 Task: Mix Audio guitar performance into a realistic representation.
Action: Mouse moved to (7, 16)
Screenshot: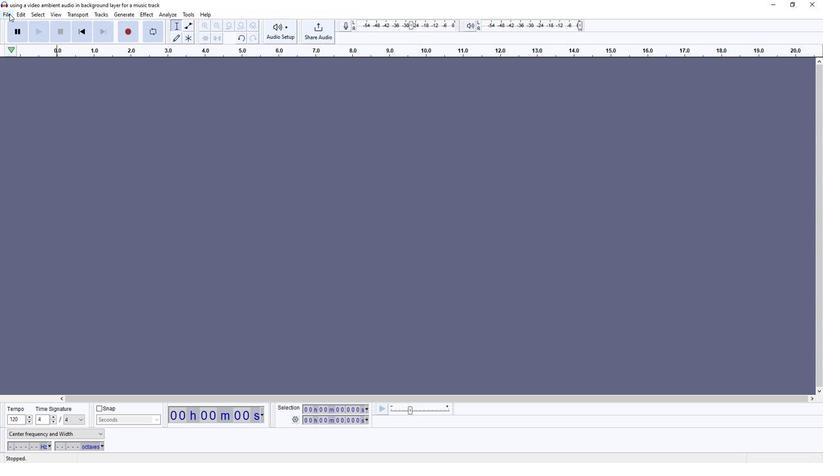 
Action: Mouse pressed left at (7, 16)
Screenshot: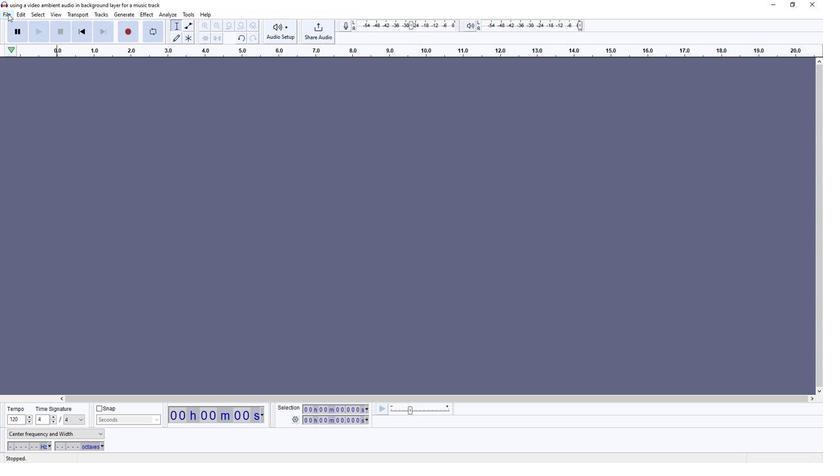 
Action: Mouse moved to (128, 100)
Screenshot: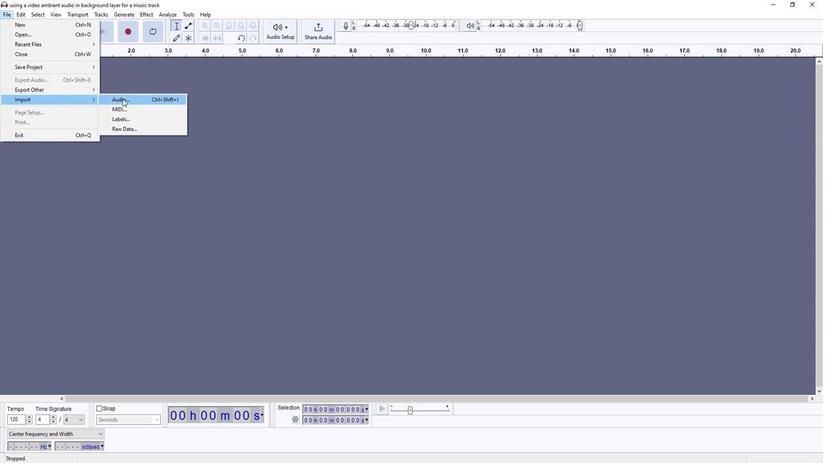 
Action: Mouse pressed left at (128, 100)
Screenshot: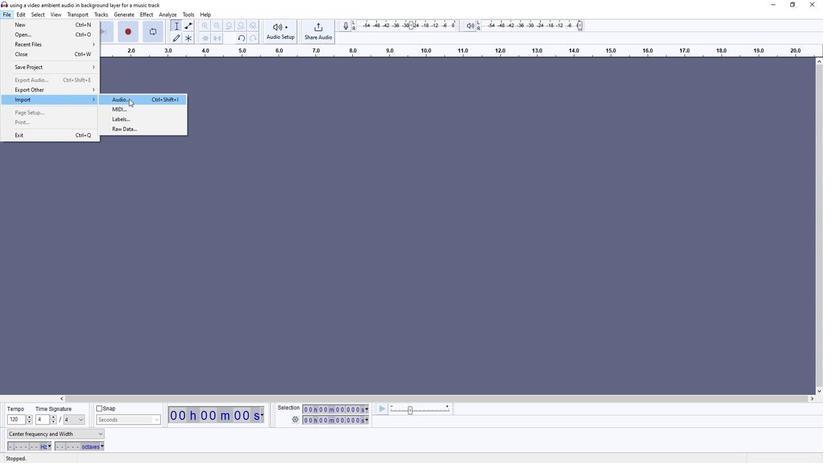 
Action: Mouse moved to (95, 67)
Screenshot: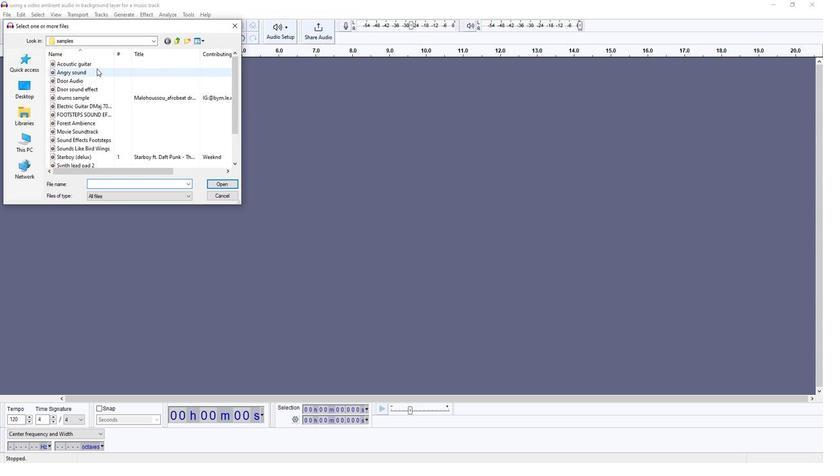 
Action: Mouse pressed left at (95, 67)
Screenshot: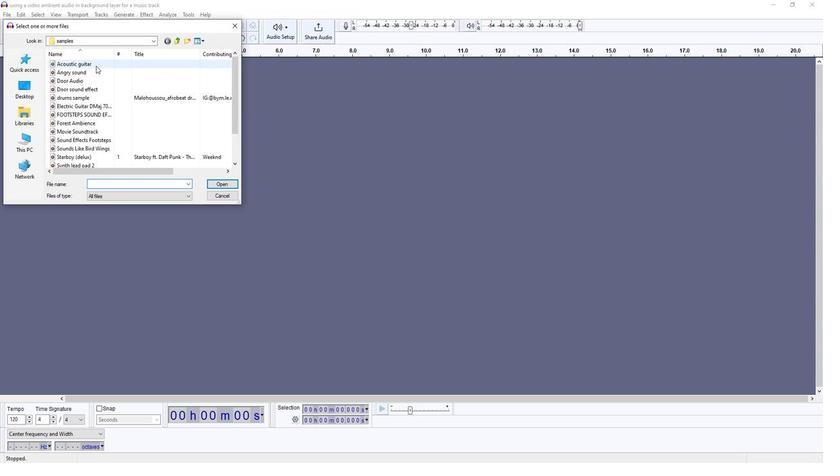 
Action: Mouse moved to (220, 184)
Screenshot: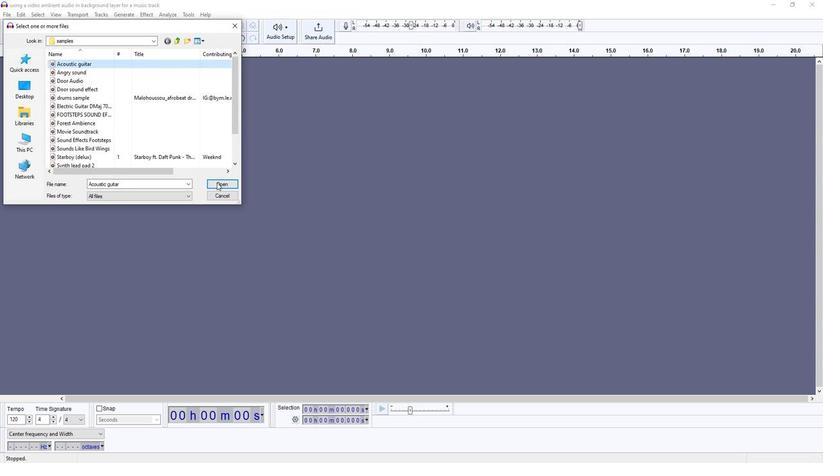 
Action: Mouse pressed left at (220, 184)
Screenshot: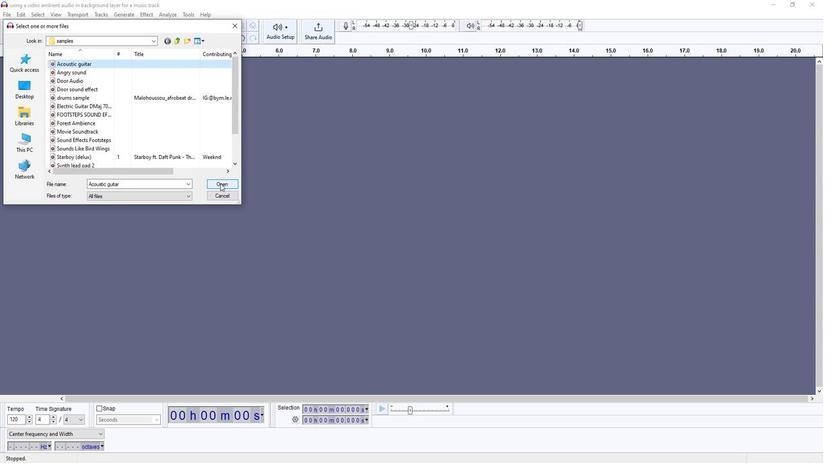 
Action: Mouse moved to (807, 75)
Screenshot: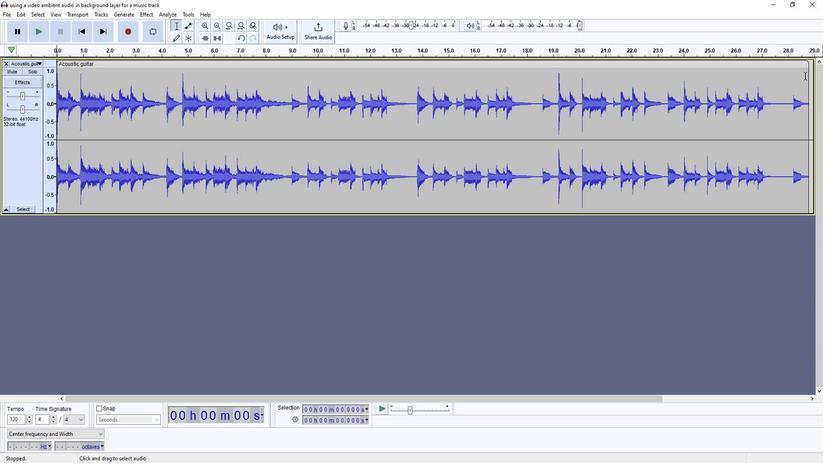 
Action: Mouse pressed left at (807, 75)
Screenshot: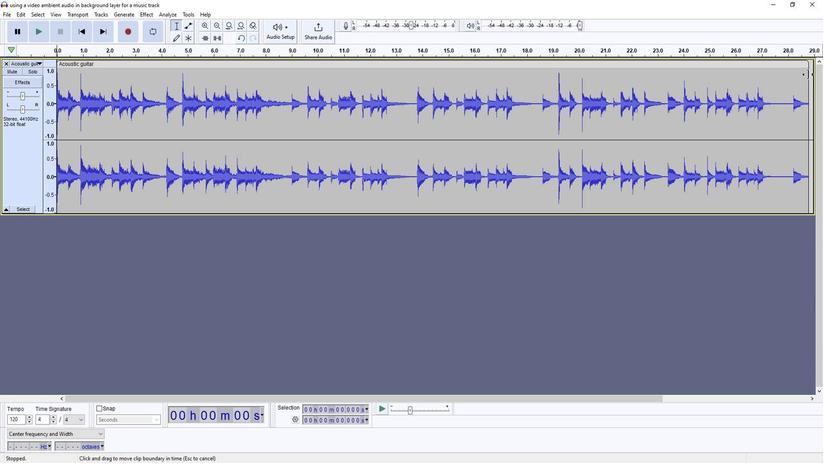 
Action: Mouse moved to (537, 94)
Screenshot: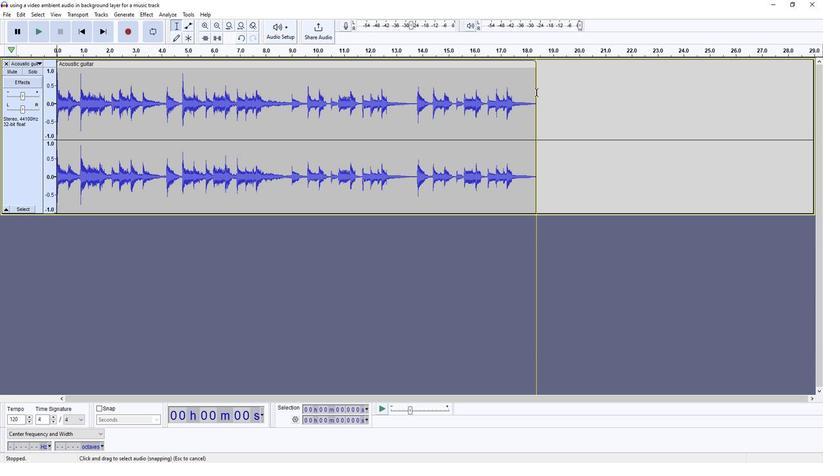
Action: Mouse pressed left at (537, 94)
Screenshot: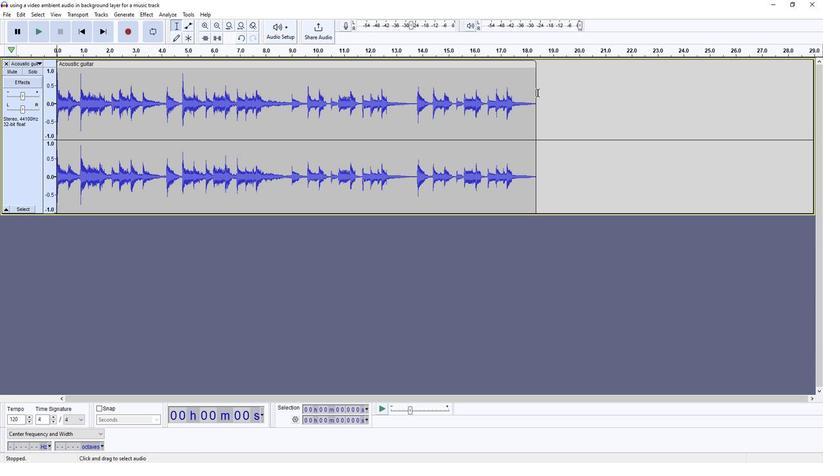 
Action: Mouse moved to (537, 79)
Screenshot: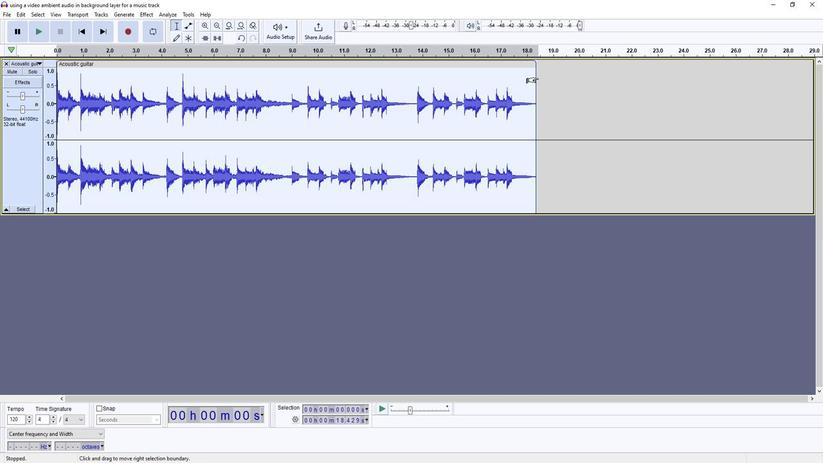 
Action: Mouse pressed left at (537, 79)
Screenshot: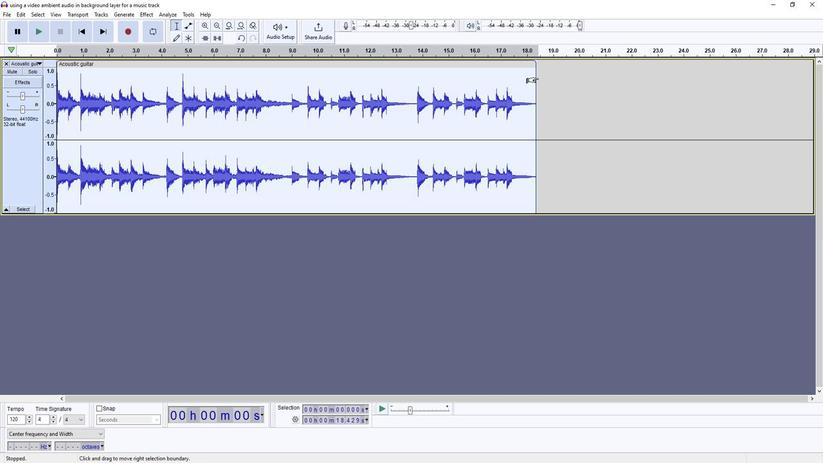 
Action: Mouse moved to (36, 32)
Screenshot: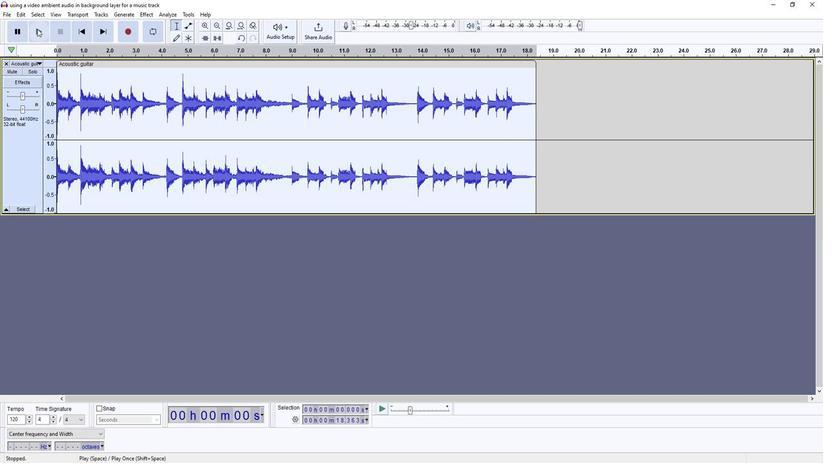 
Action: Mouse pressed left at (36, 32)
Screenshot: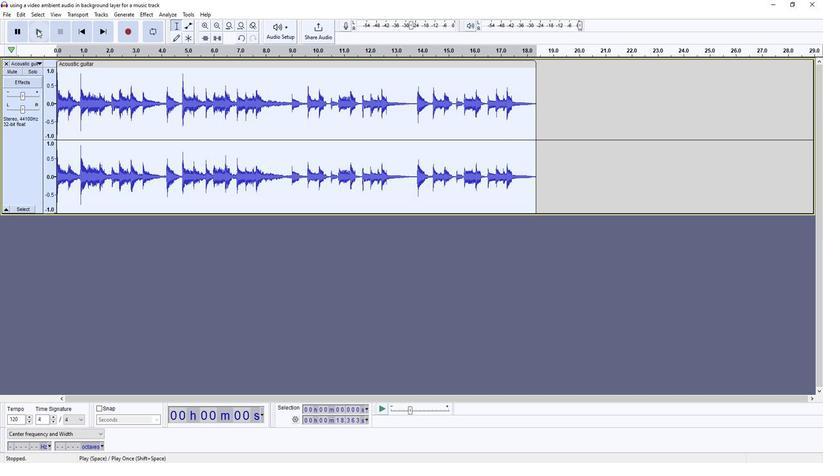 
Action: Mouse moved to (56, 30)
Screenshot: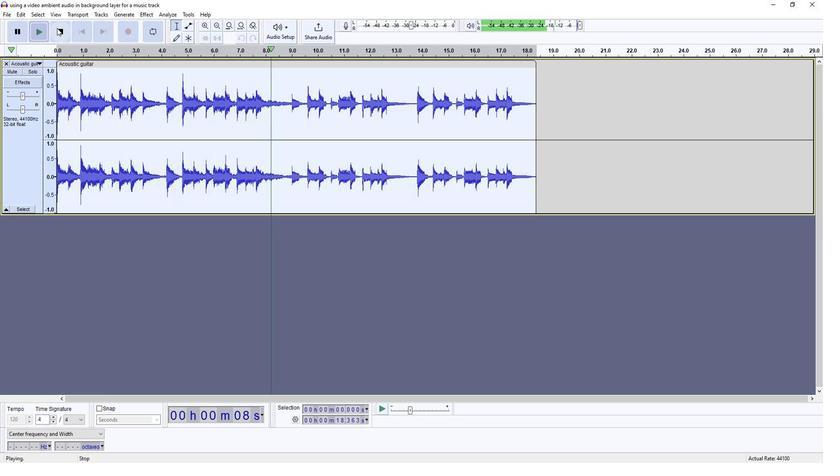 
Action: Mouse pressed left at (56, 30)
Screenshot: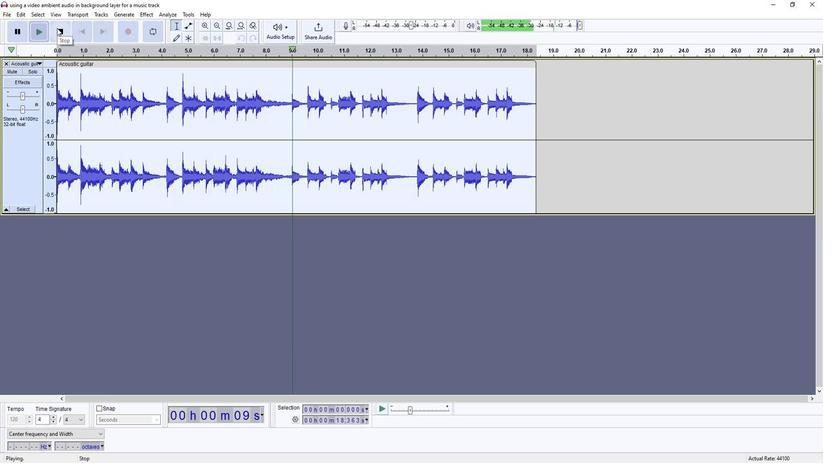 
Action: Mouse moved to (143, 16)
Screenshot: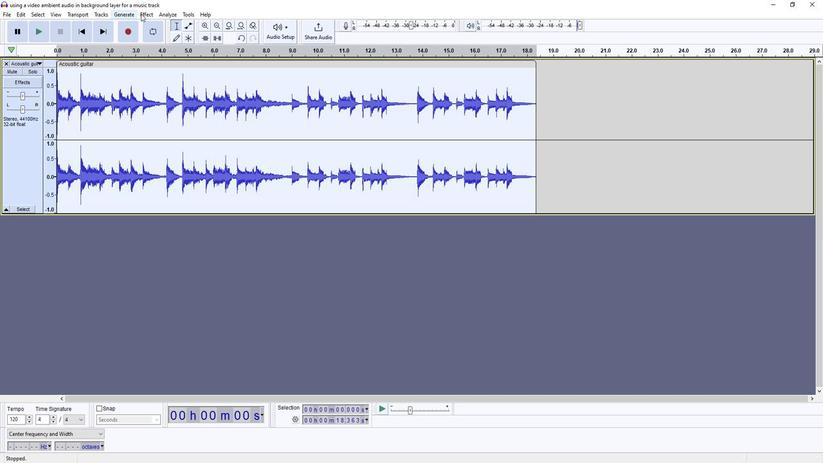 
Action: Mouse pressed left at (143, 16)
Screenshot: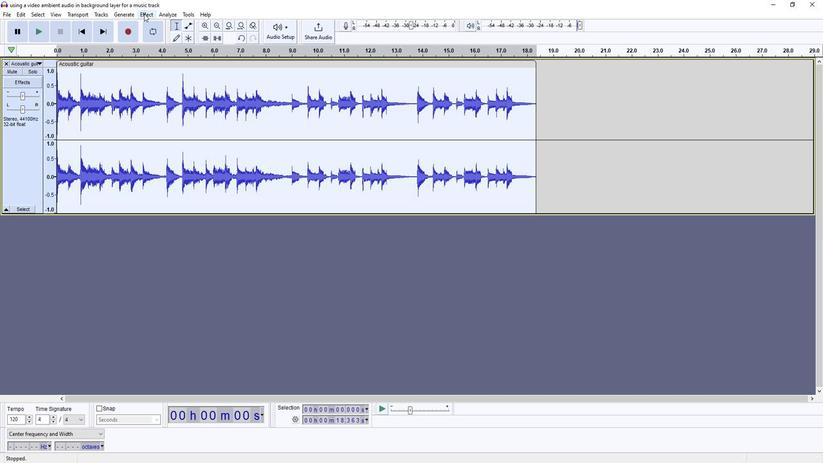 
Action: Mouse moved to (285, 100)
Screenshot: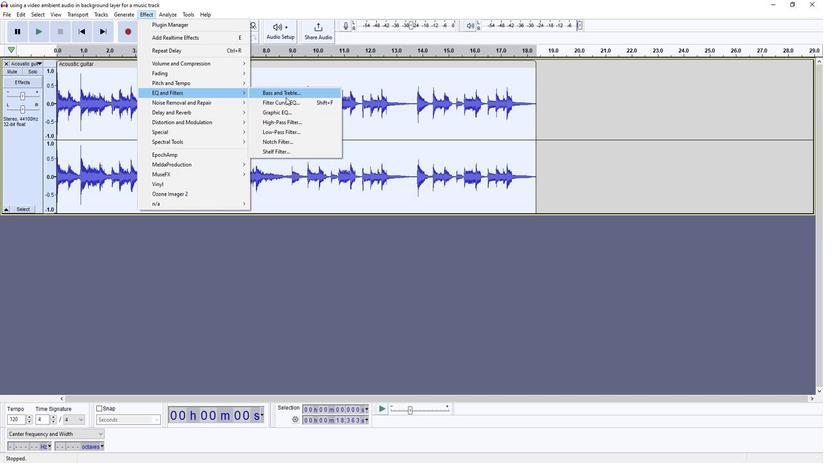 
Action: Mouse pressed left at (285, 100)
Screenshot: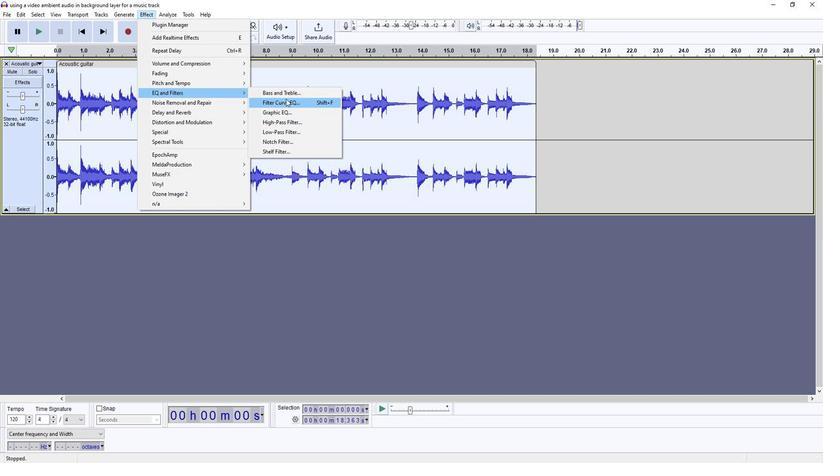 
Action: Mouse moved to (316, 232)
Screenshot: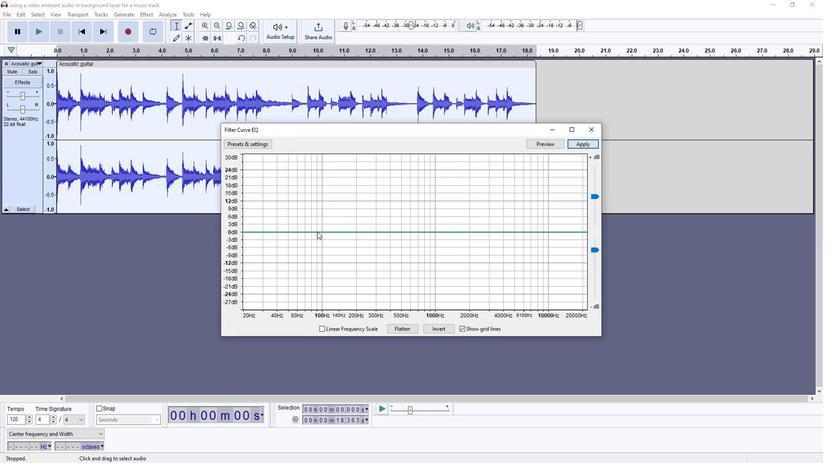 
Action: Mouse pressed left at (316, 232)
Screenshot: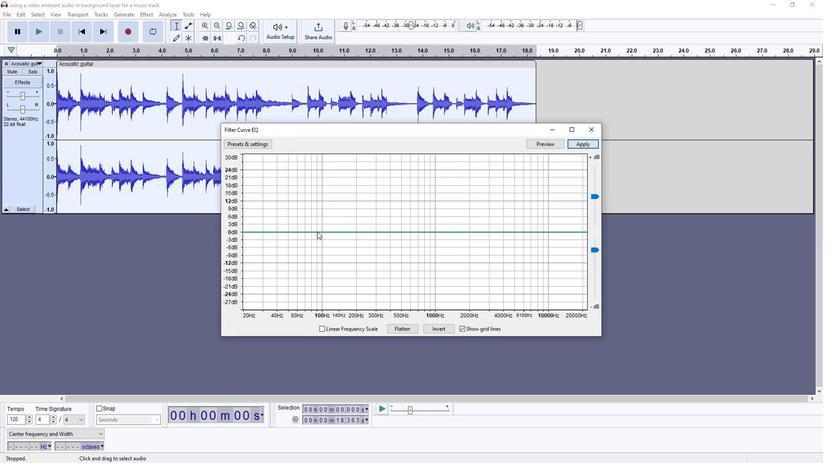 
Action: Mouse moved to (243, 233)
Screenshot: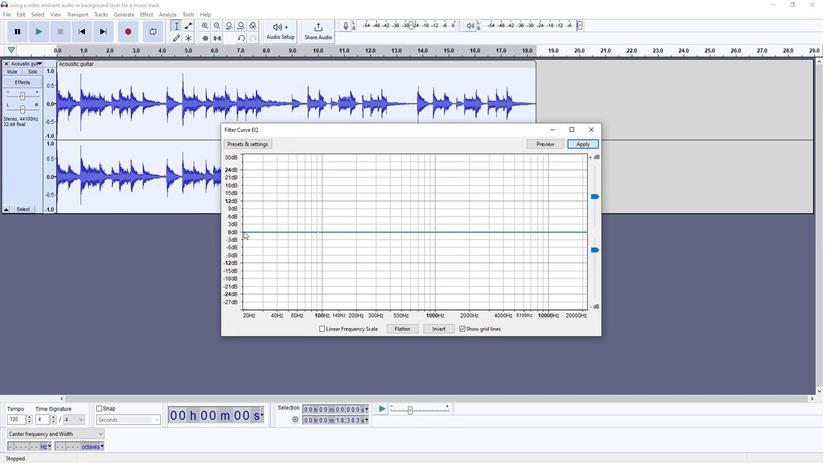 
Action: Mouse pressed left at (243, 233)
Screenshot: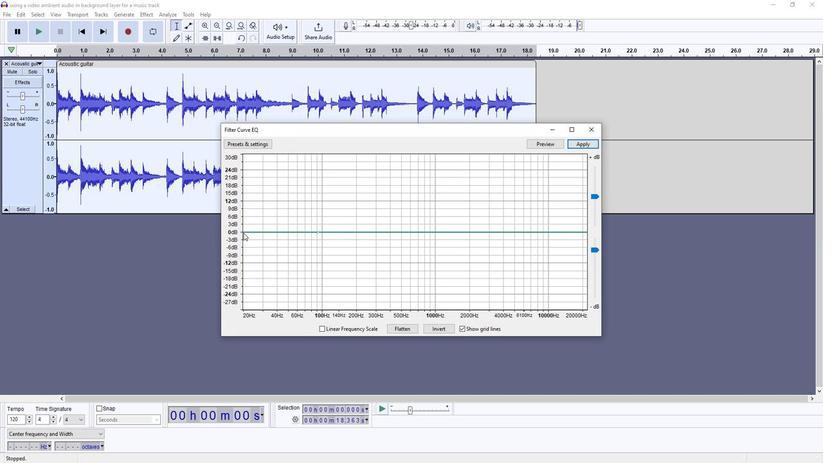 
Action: Mouse moved to (325, 232)
Screenshot: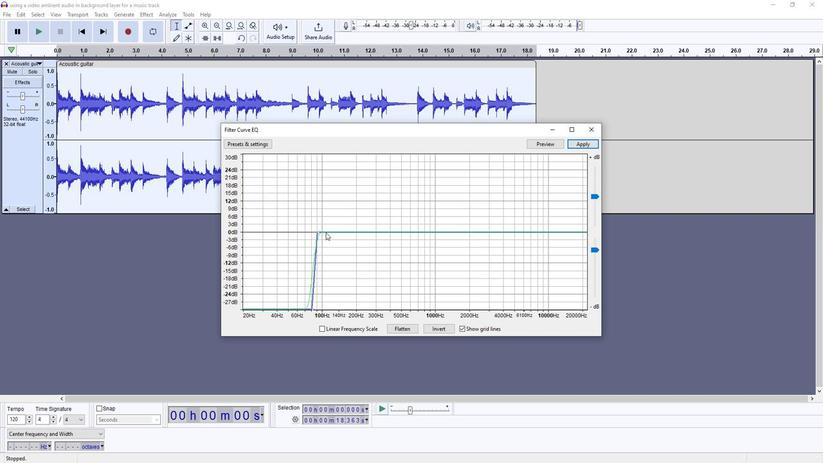 
Action: Mouse pressed left at (325, 232)
Screenshot: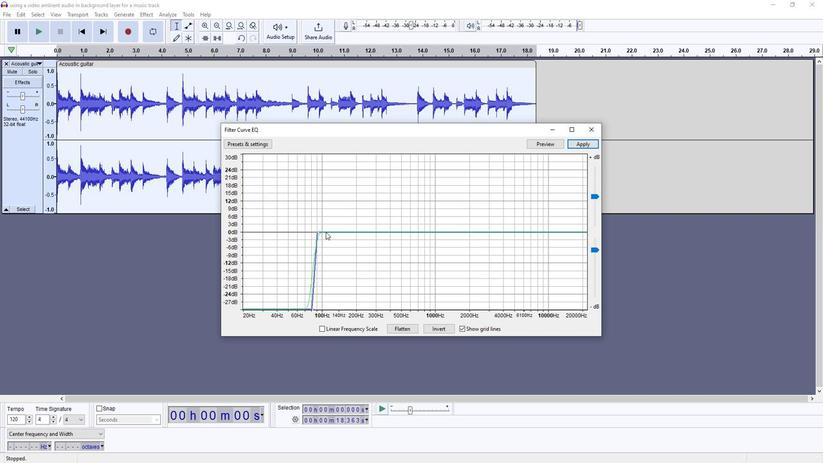 
Action: Mouse moved to (333, 232)
Screenshot: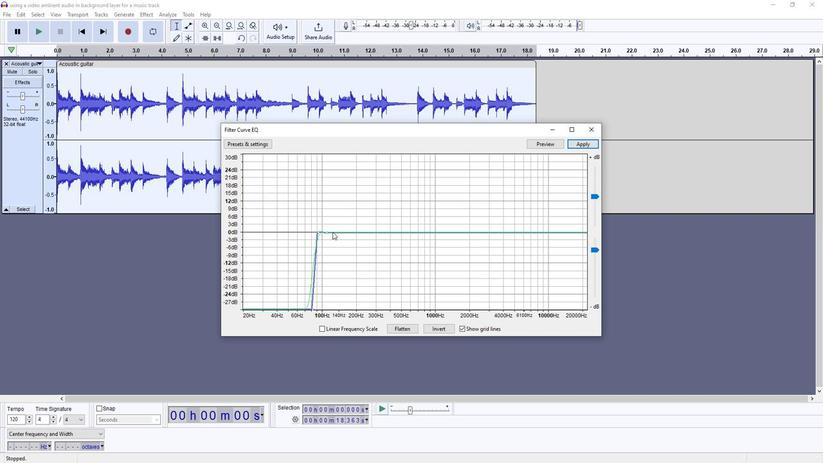 
Action: Mouse pressed left at (333, 232)
Screenshot: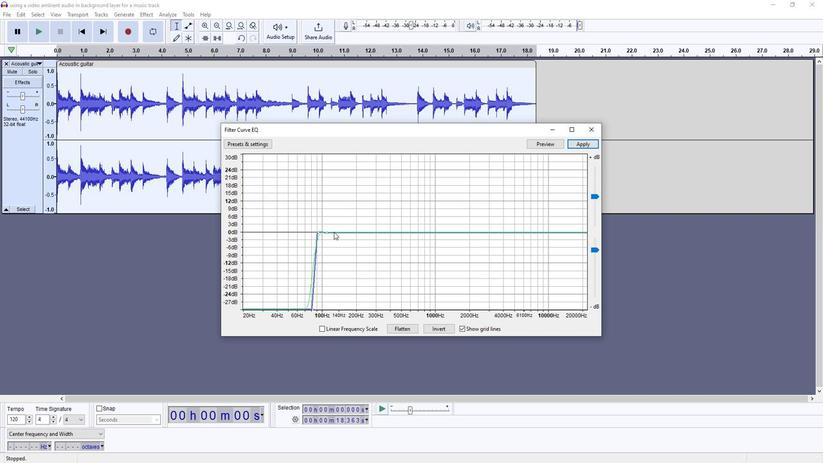 
Action: Mouse moved to (344, 232)
Screenshot: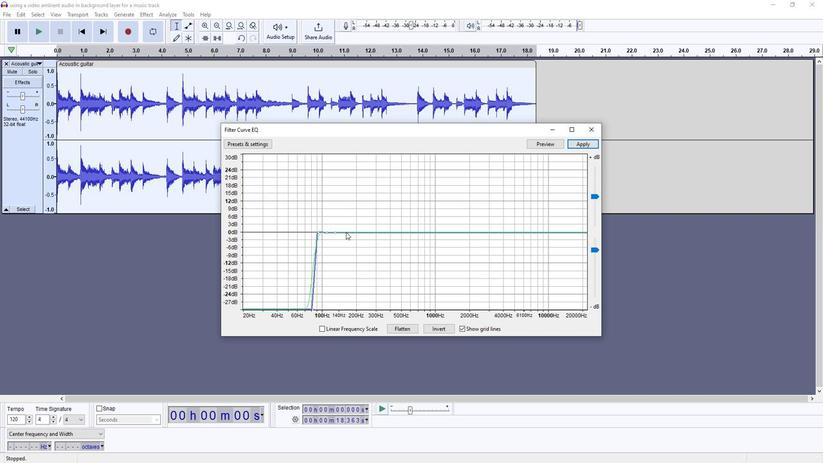 
Action: Mouse pressed left at (344, 232)
Screenshot: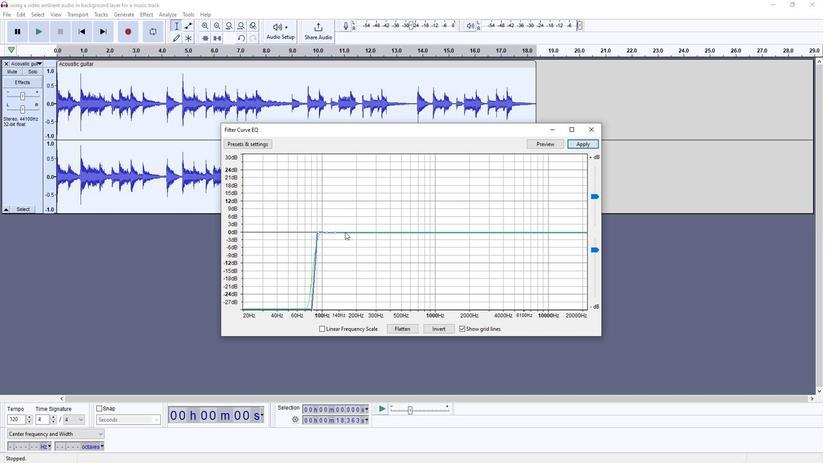 
Action: Mouse moved to (354, 232)
Screenshot: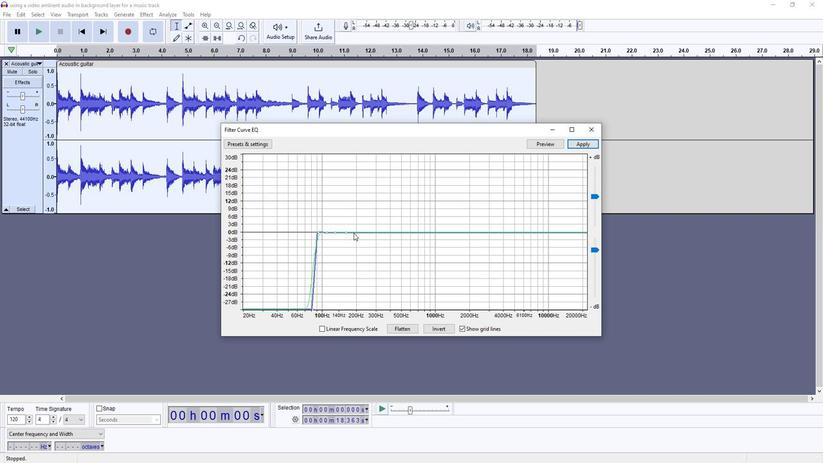 
Action: Mouse pressed left at (354, 232)
Screenshot: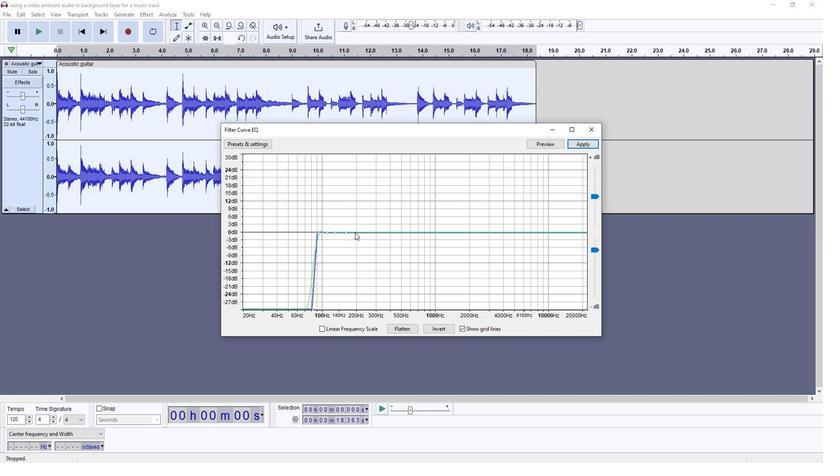 
Action: Mouse moved to (335, 232)
Screenshot: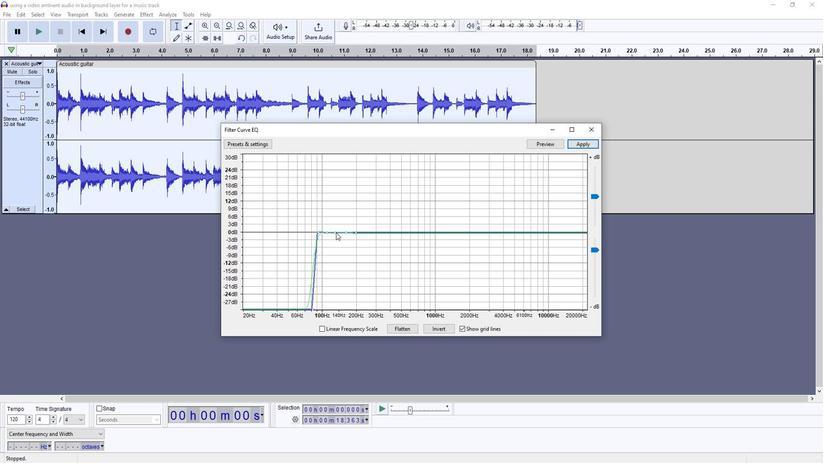 
Action: Mouse pressed left at (335, 232)
Screenshot: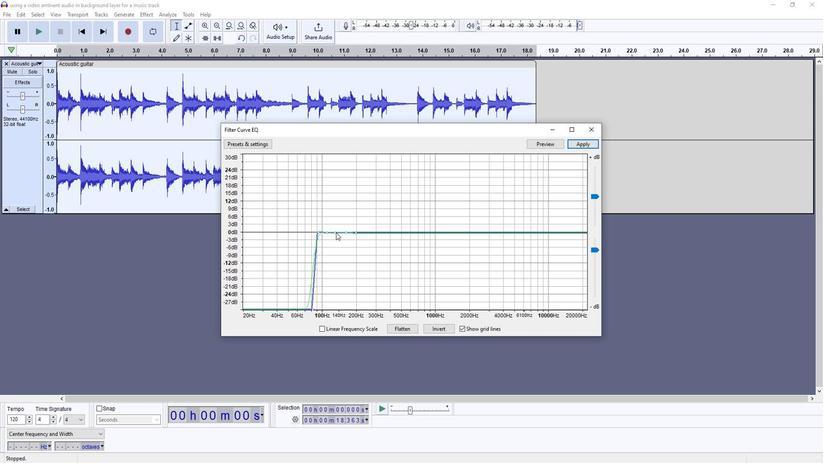 
Action: Mouse moved to (345, 232)
Screenshot: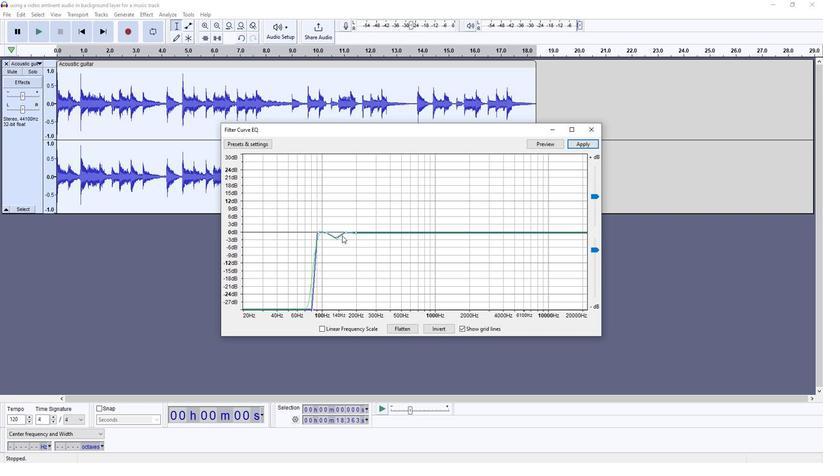 
Action: Mouse pressed left at (345, 232)
Screenshot: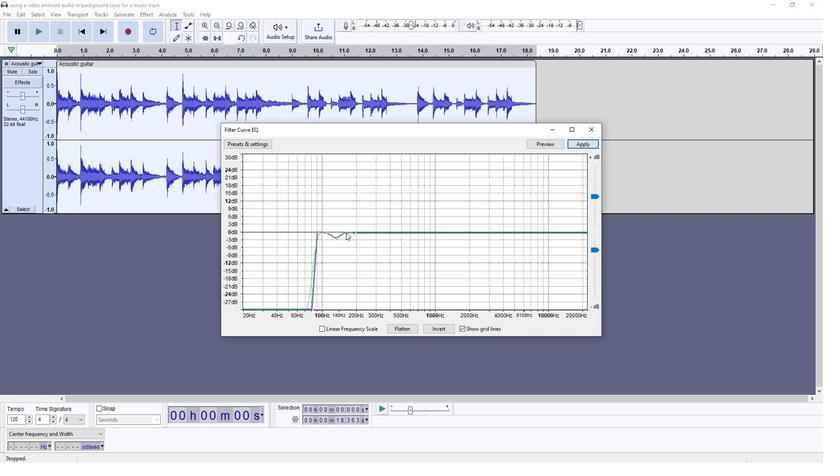 
Action: Mouse moved to (355, 232)
Screenshot: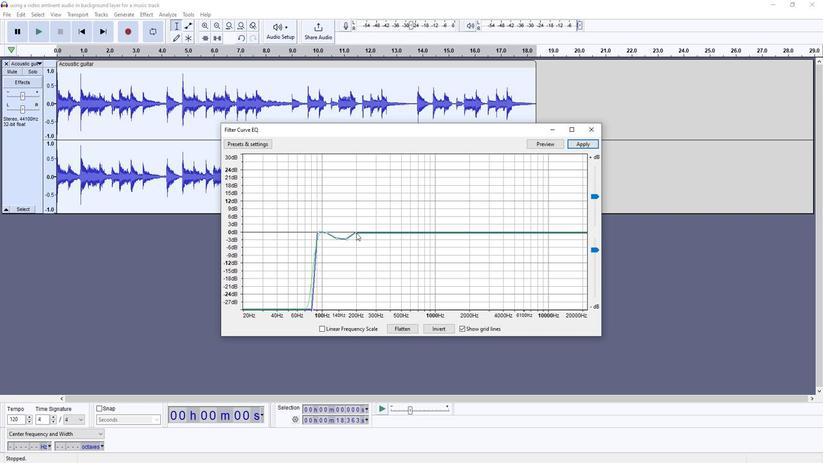 
Action: Mouse pressed left at (355, 232)
Screenshot: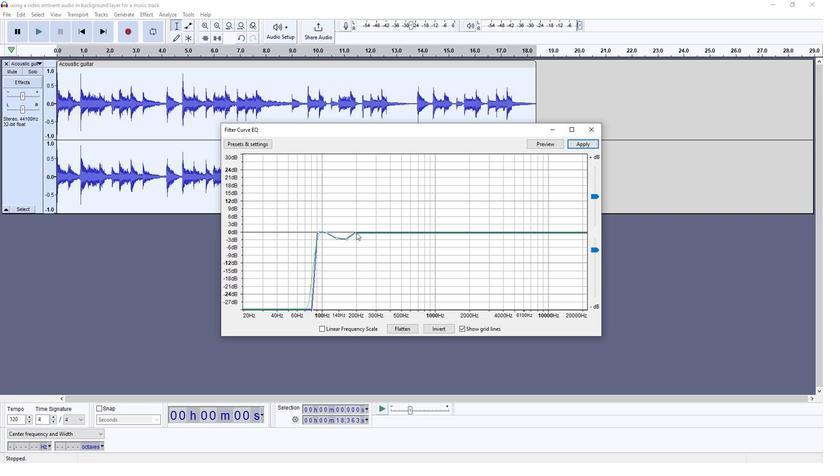 
Action: Mouse moved to (371, 232)
Screenshot: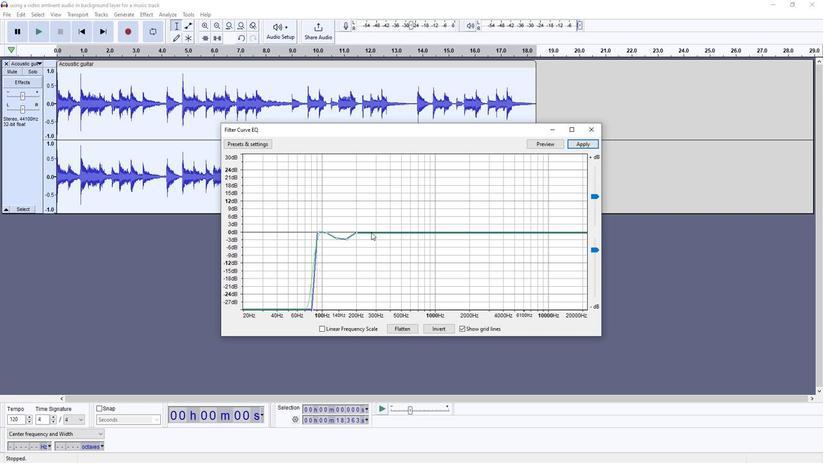 
Action: Mouse pressed left at (371, 232)
Screenshot: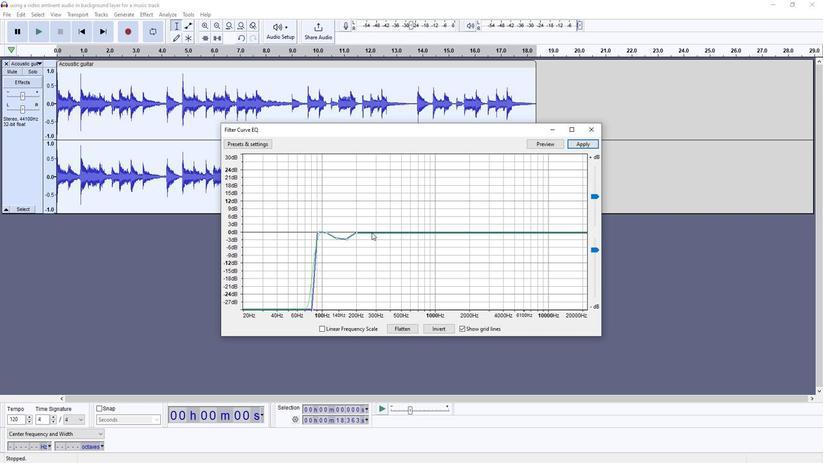 
Action: Mouse moved to (390, 232)
Screenshot: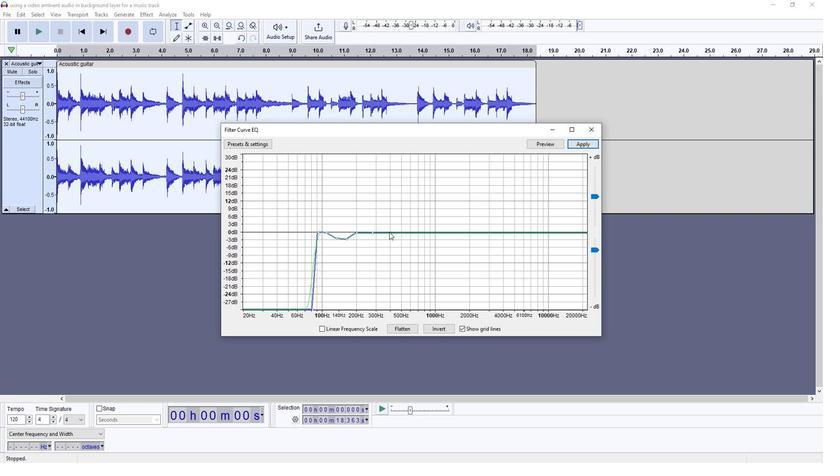 
Action: Mouse pressed left at (390, 232)
Screenshot: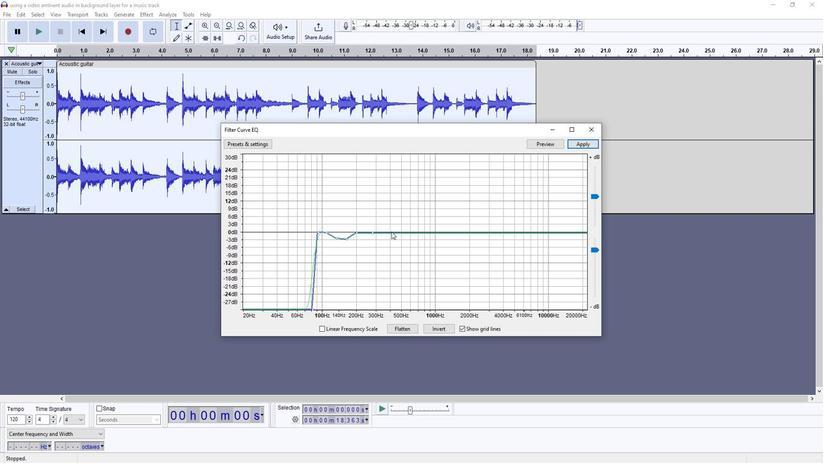 
Action: Mouse moved to (417, 232)
Screenshot: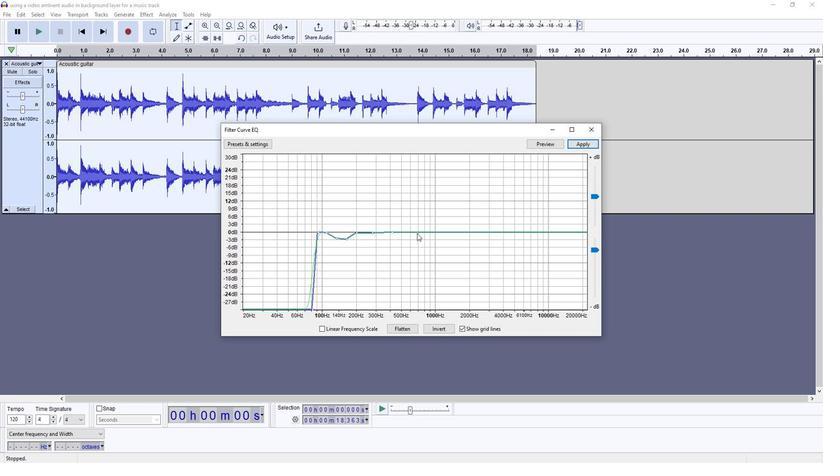 
Action: Mouse pressed left at (417, 232)
Screenshot: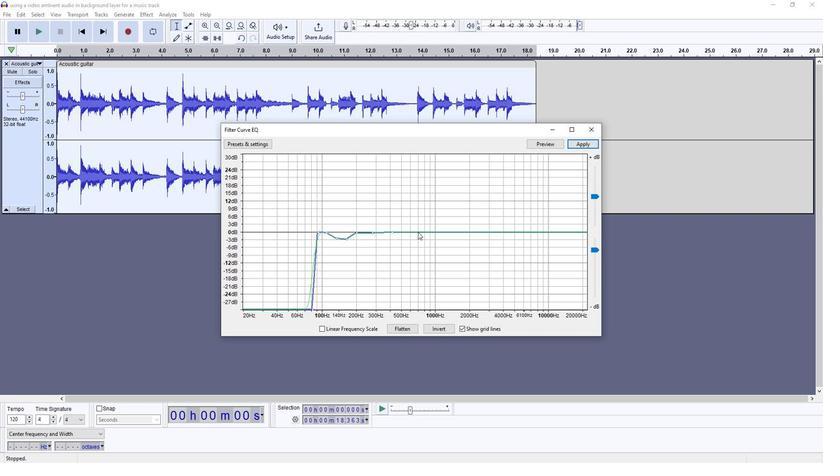 
Action: Mouse moved to (400, 232)
Screenshot: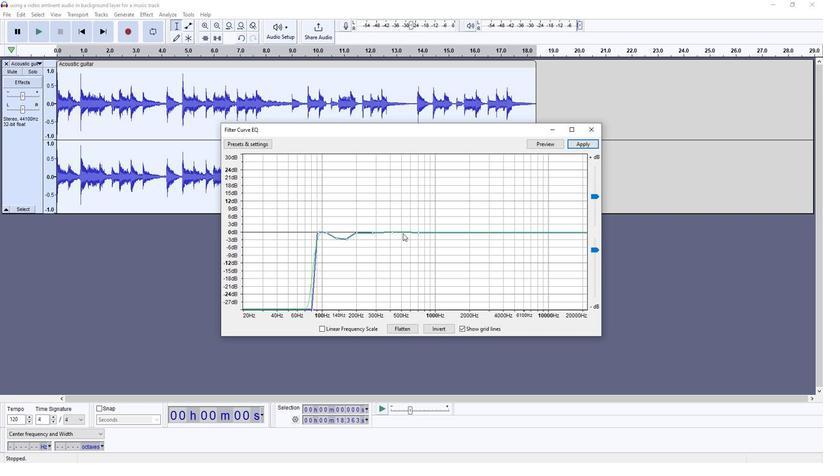 
Action: Mouse pressed left at (400, 232)
Screenshot: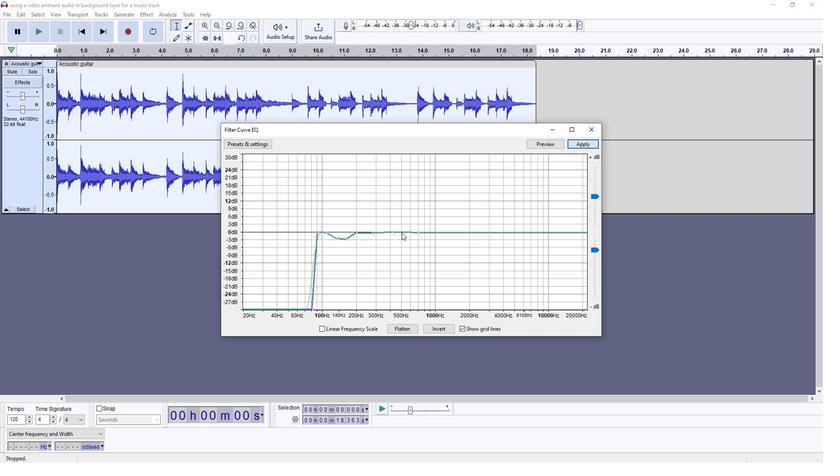 
Action: Mouse moved to (391, 232)
Screenshot: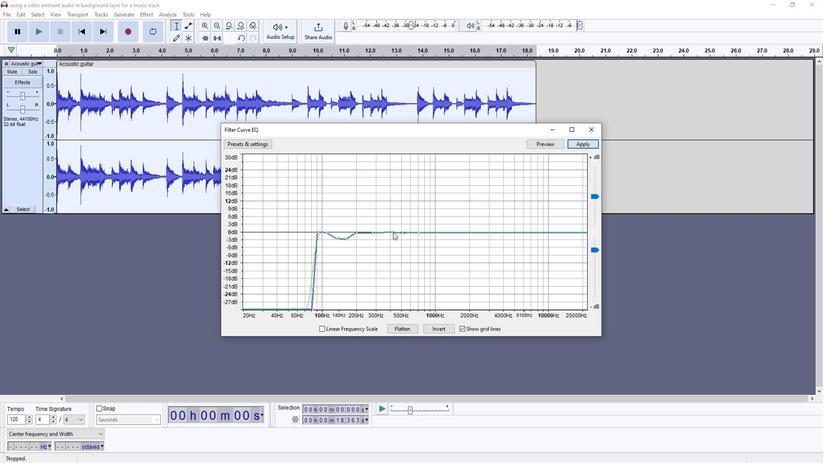 
Action: Mouse pressed left at (391, 232)
Screenshot: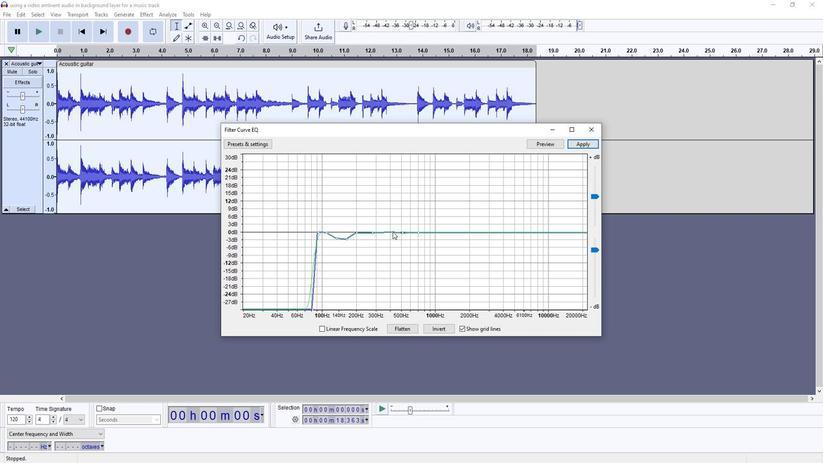
Action: Mouse moved to (401, 232)
Screenshot: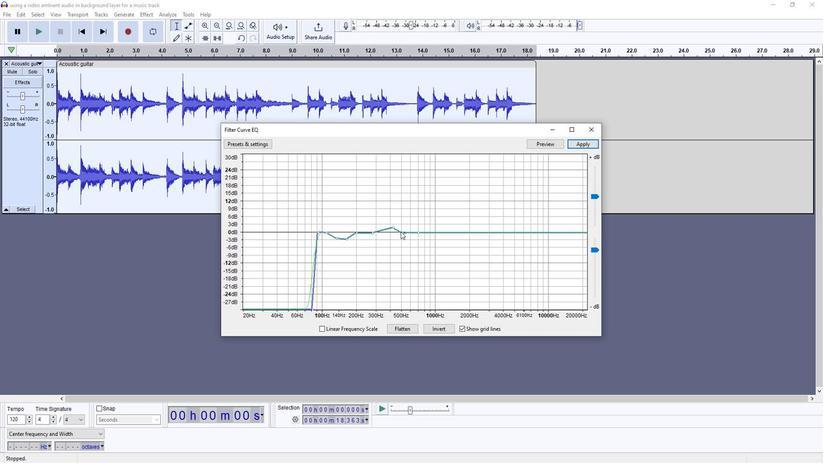 
Action: Mouse pressed left at (401, 232)
Screenshot: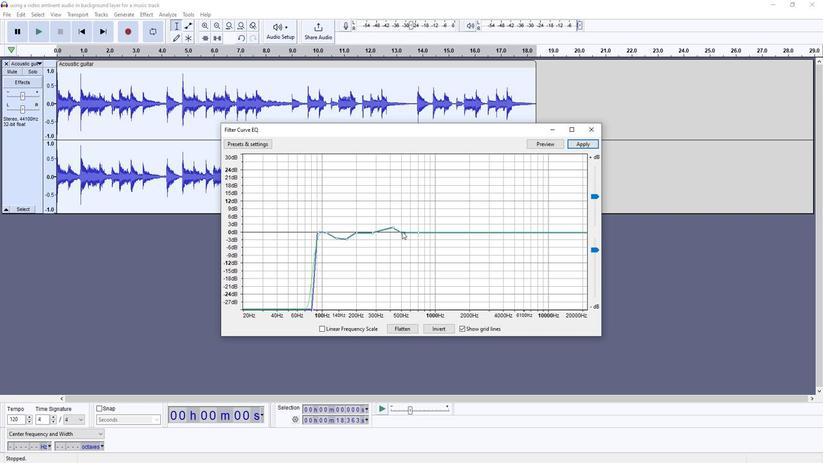 
Action: Mouse moved to (547, 232)
Screenshot: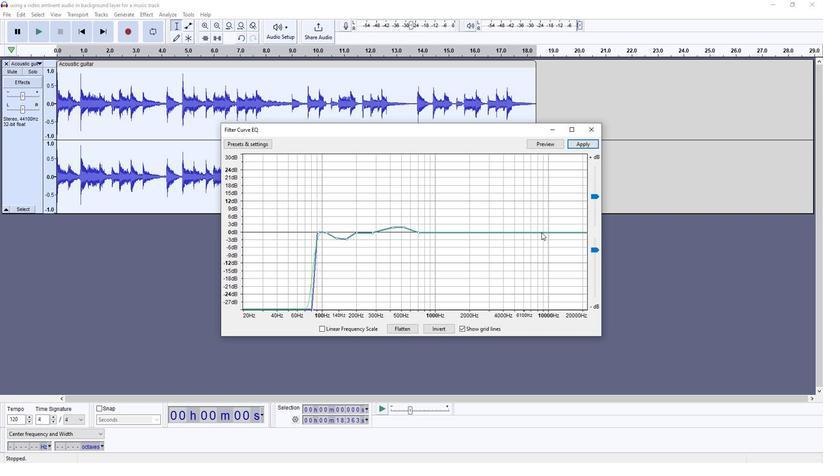 
Action: Mouse pressed left at (547, 232)
Screenshot: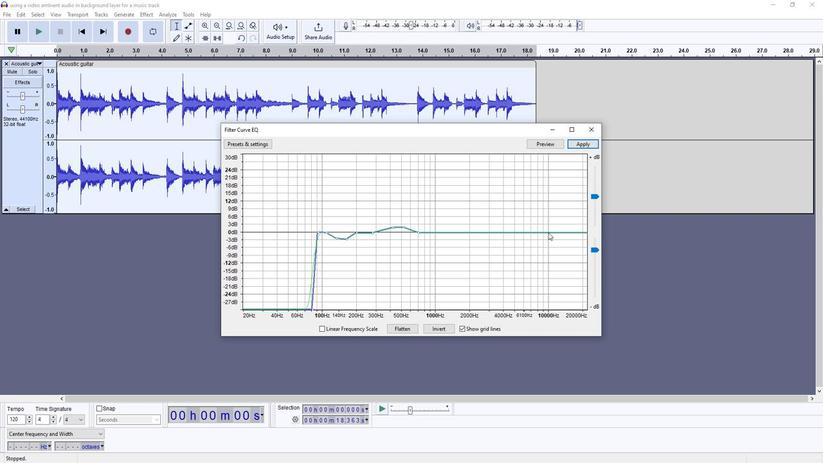 
Action: Mouse moved to (585, 232)
Screenshot: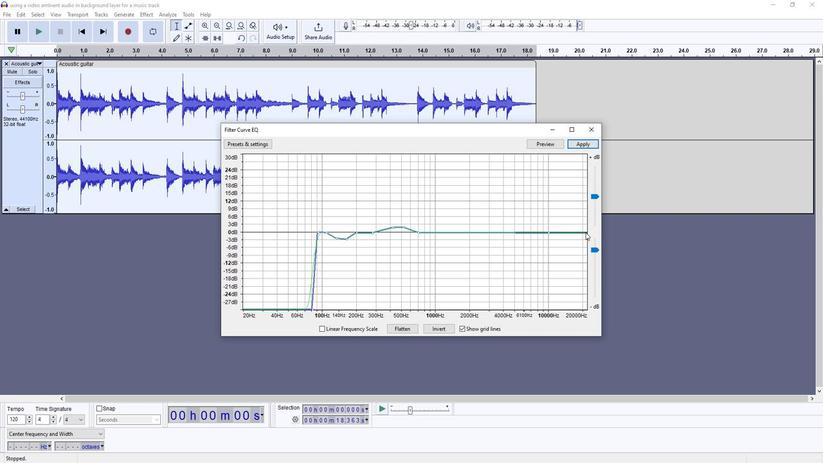 
Action: Mouse pressed left at (585, 232)
Screenshot: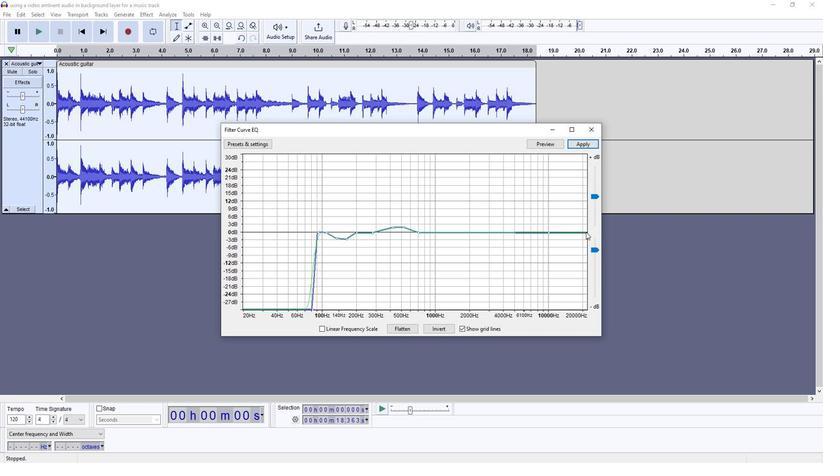 
Action: Mouse moved to (548, 232)
Screenshot: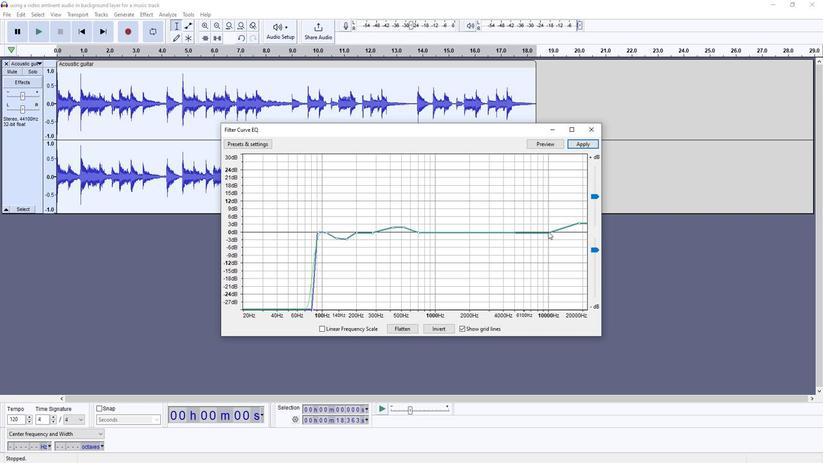 
Action: Mouse pressed left at (548, 232)
Screenshot: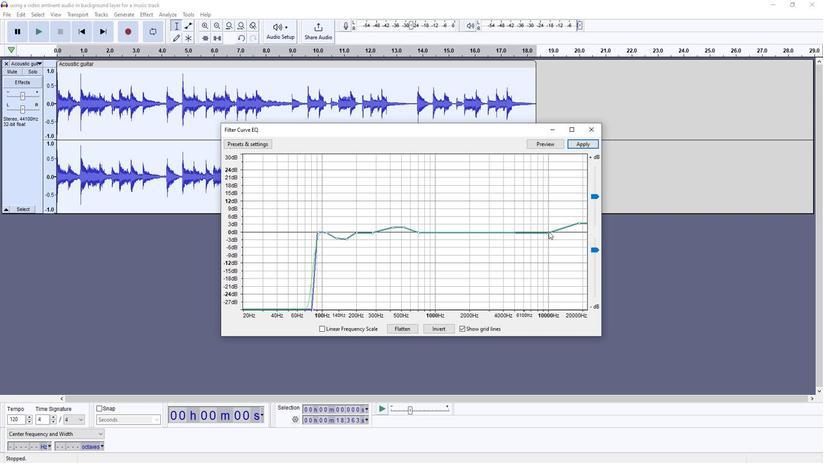 
Action: Mouse moved to (488, 232)
Screenshot: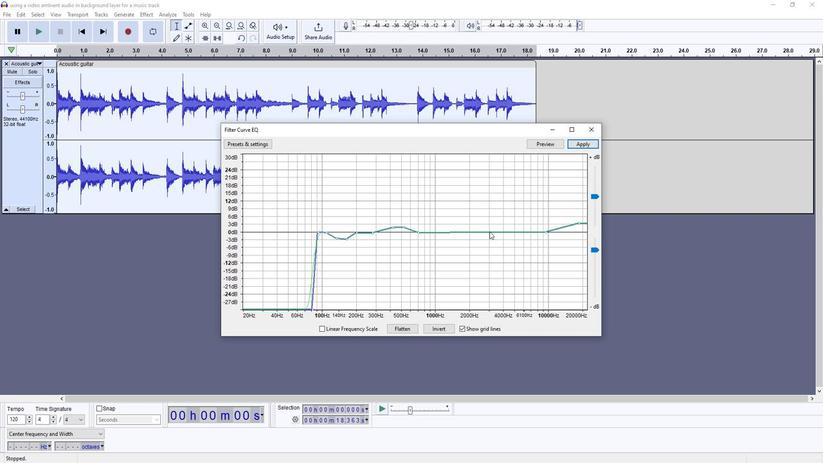 
Action: Mouse pressed left at (488, 232)
Screenshot: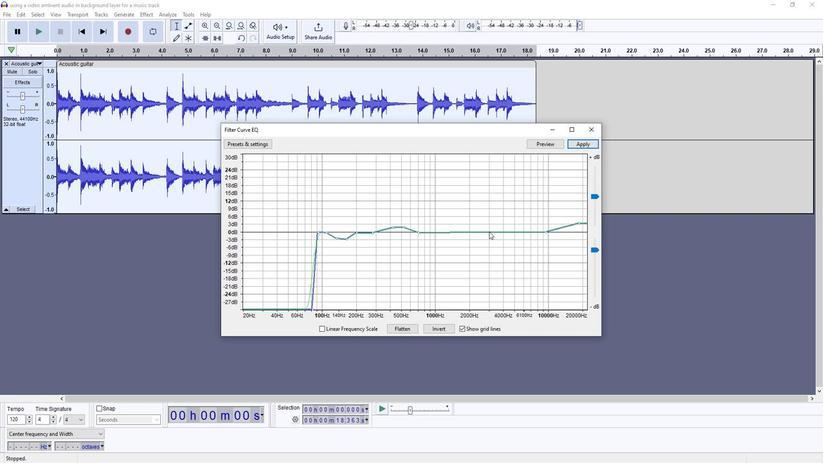 
Action: Mouse moved to (469, 230)
Screenshot: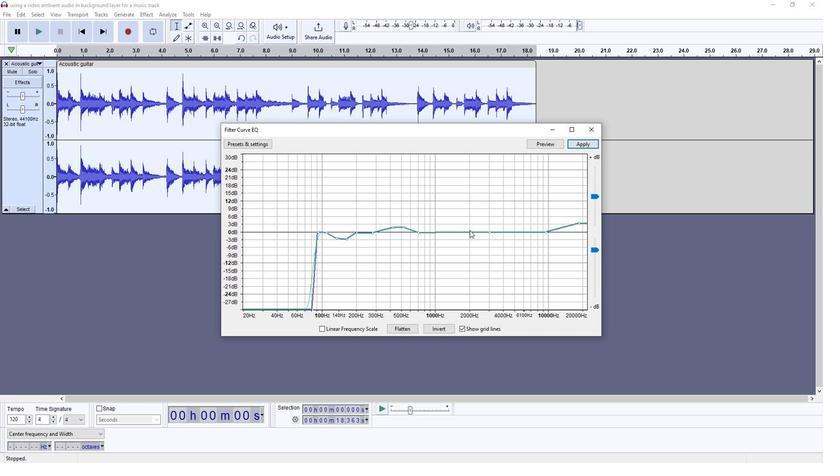 
Action: Mouse pressed left at (469, 230)
Screenshot: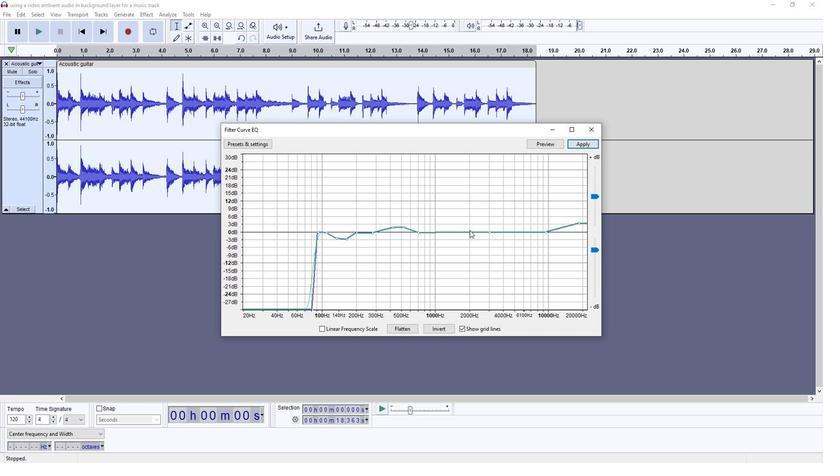 
Action: Mouse moved to (502, 232)
Screenshot: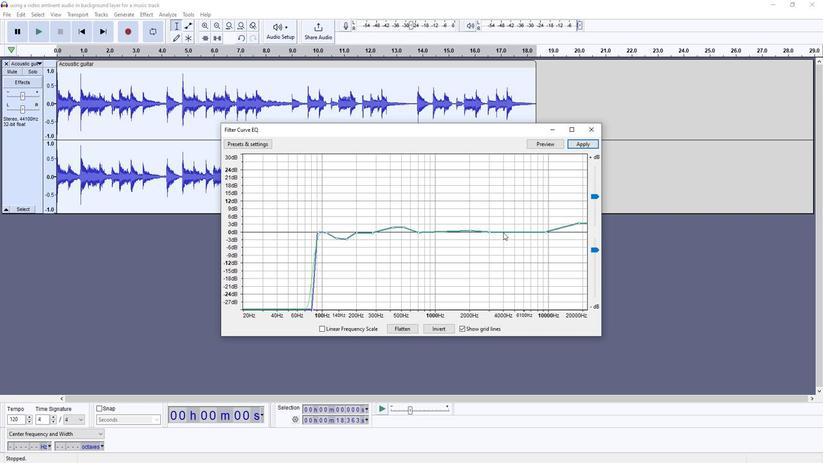 
Action: Mouse pressed left at (502, 232)
Screenshot: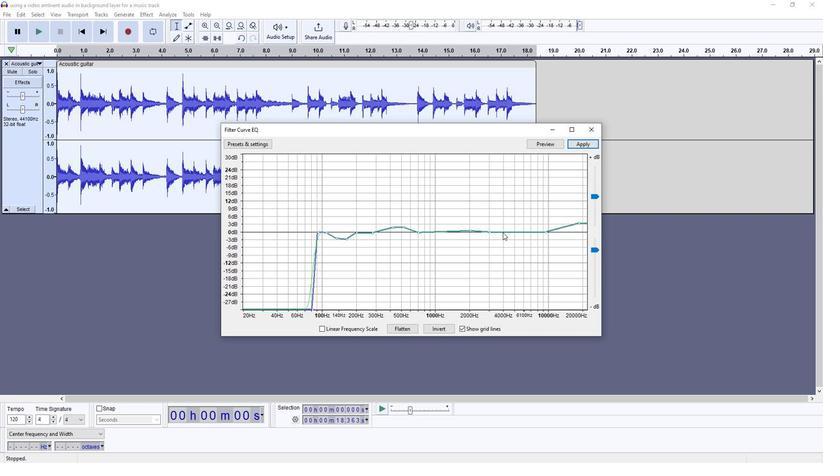 
Action: Mouse moved to (489, 232)
Screenshot: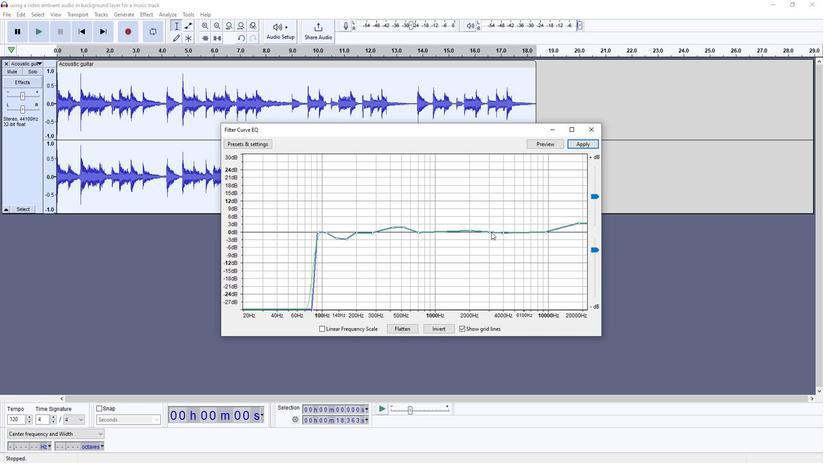 
Action: Mouse pressed left at (489, 232)
Screenshot: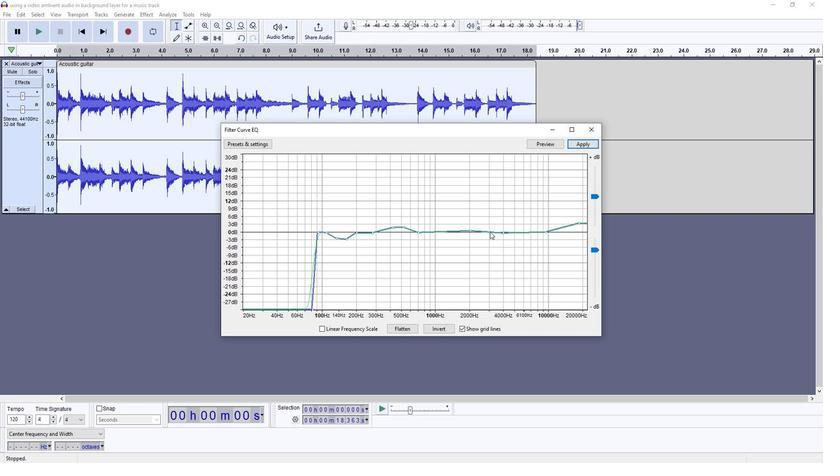 
Action: Mouse moved to (502, 232)
Screenshot: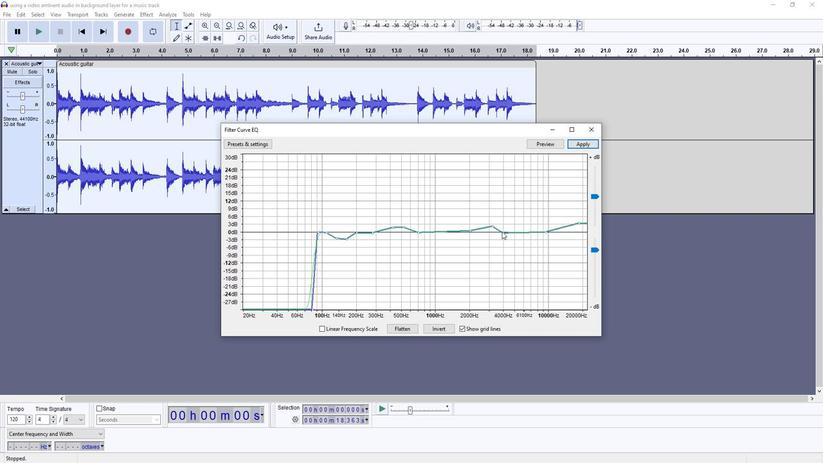 
Action: Mouse pressed left at (502, 232)
Screenshot: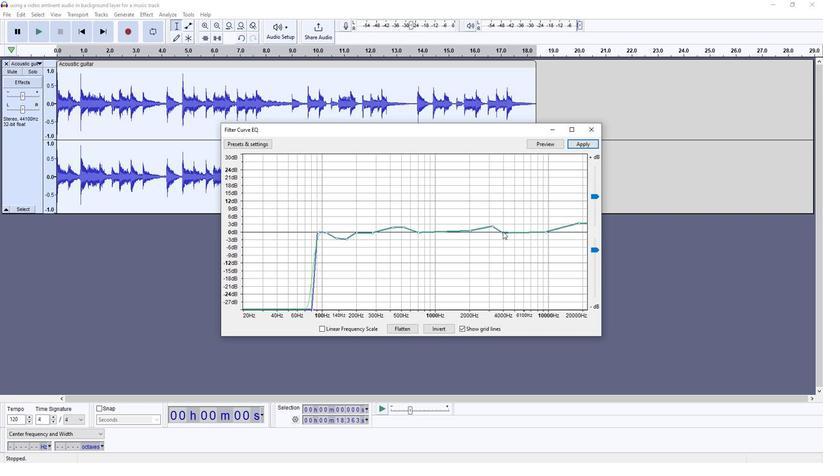 
Action: Mouse moved to (483, 227)
Screenshot: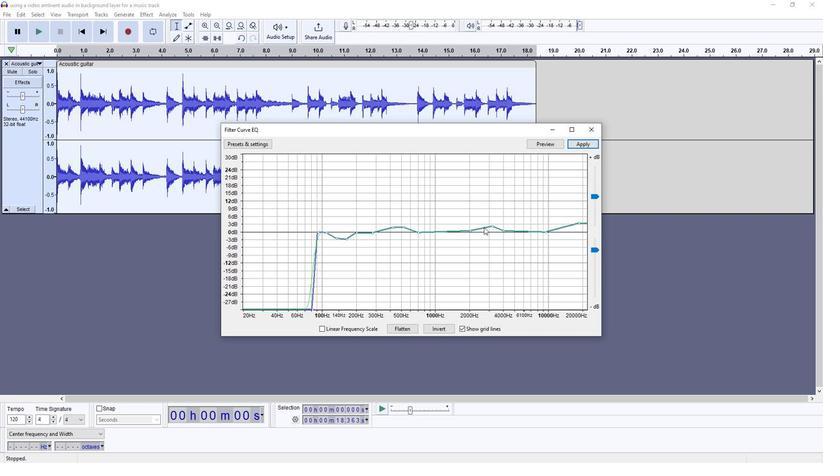 
Action: Mouse pressed left at (483, 227)
Screenshot: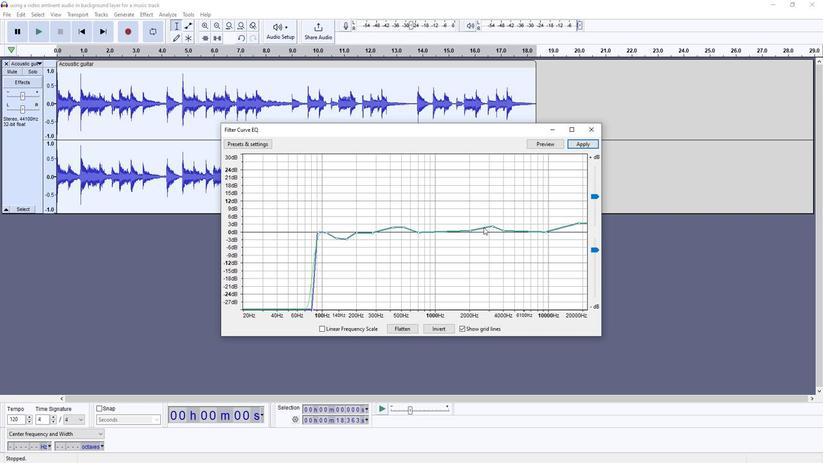 
Action: Mouse pressed left at (483, 227)
Screenshot: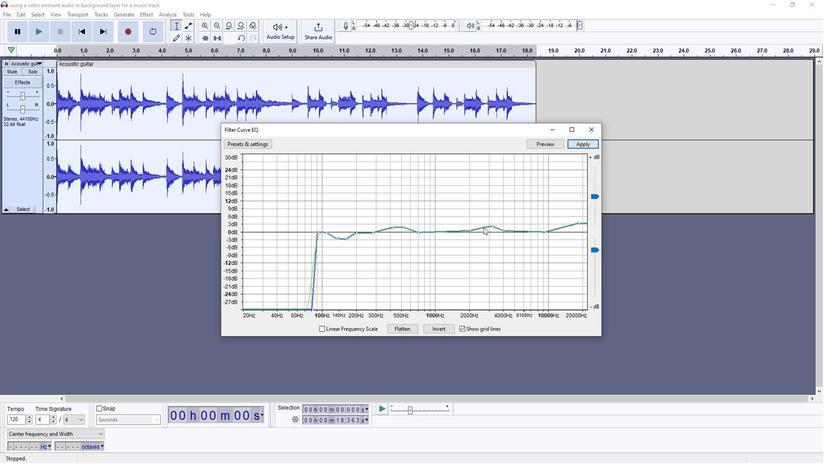 
Action: Mouse moved to (393, 228)
Screenshot: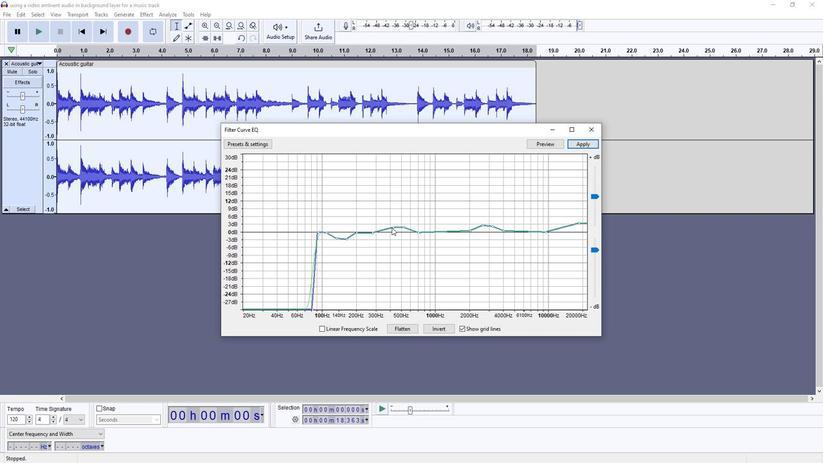 
Action: Mouse pressed left at (393, 228)
Screenshot: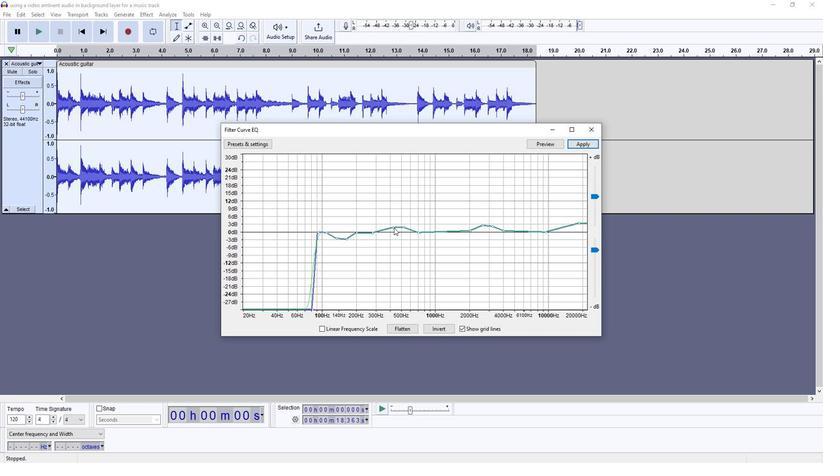 
Action: Mouse moved to (541, 145)
Screenshot: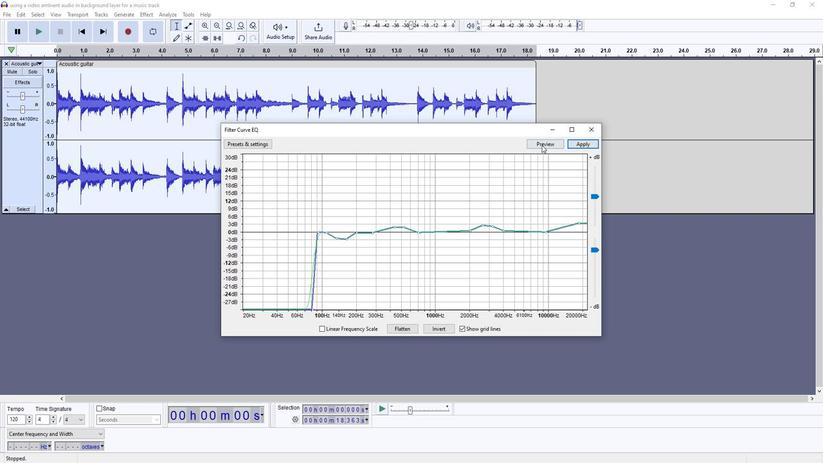 
Action: Mouse pressed left at (541, 145)
Screenshot: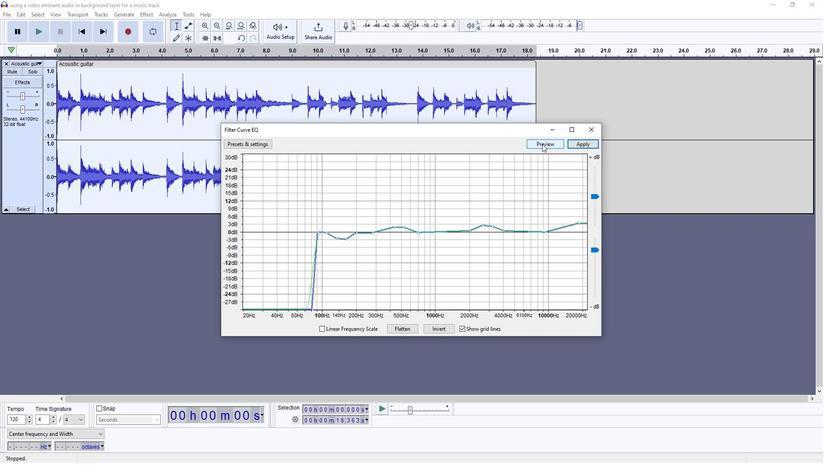 
Action: Mouse moved to (575, 145)
Screenshot: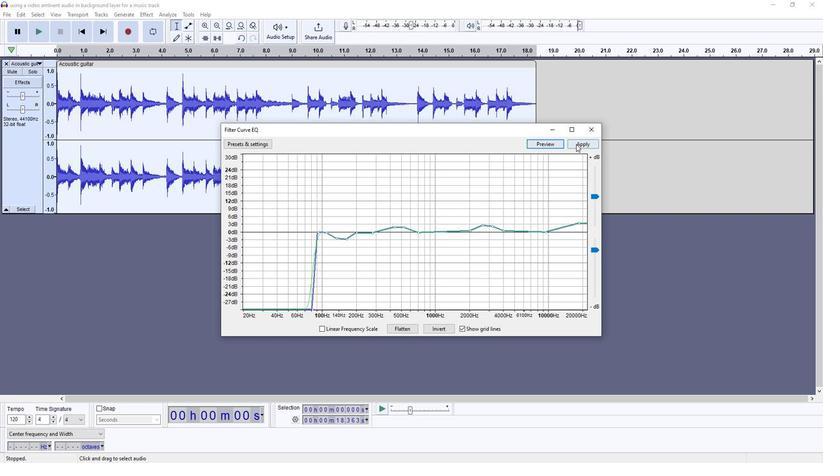 
Action: Mouse pressed left at (575, 145)
Screenshot: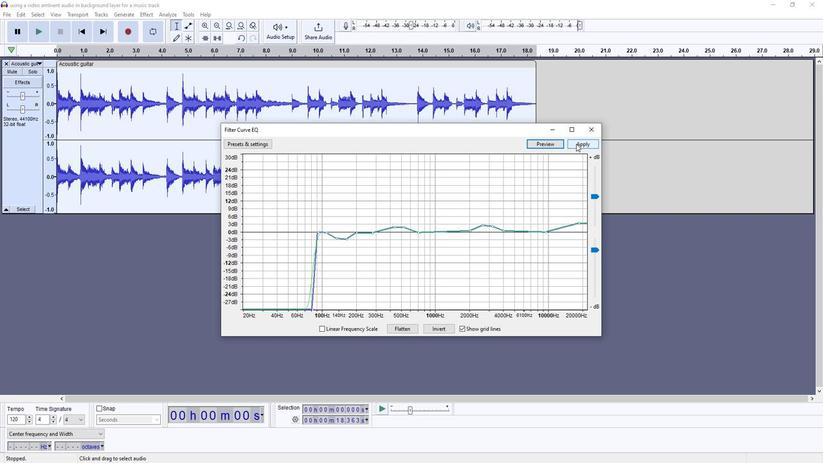 
Action: Mouse moved to (149, 14)
Screenshot: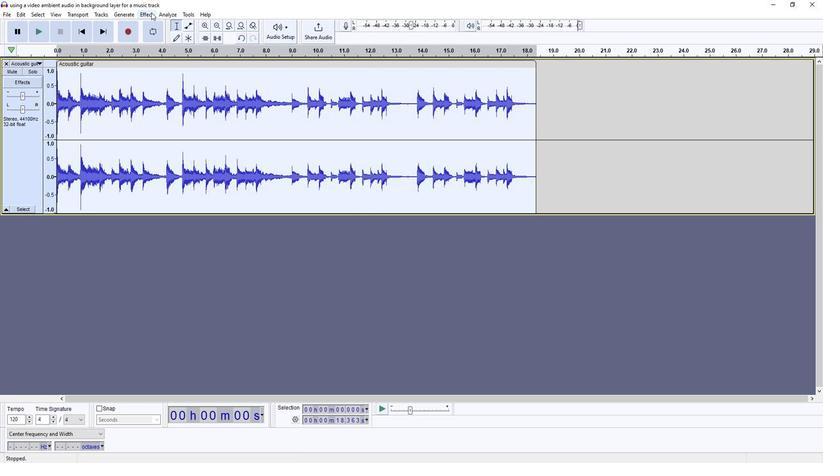 
Action: Mouse pressed left at (149, 14)
Screenshot: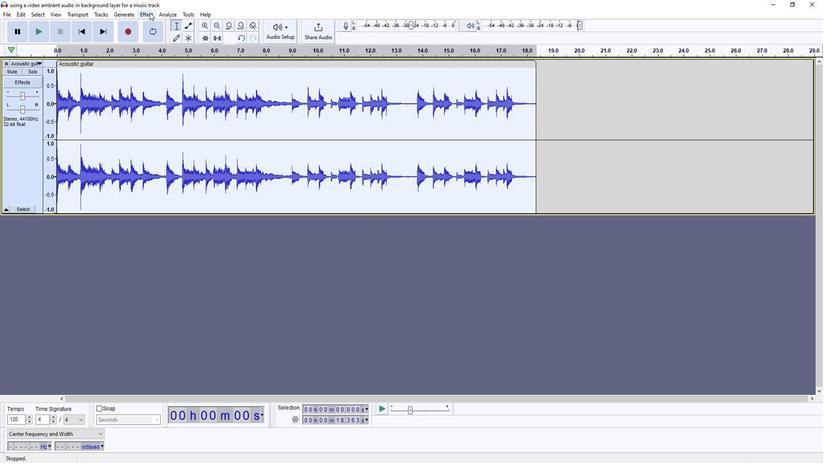 
Action: Mouse moved to (298, 83)
Screenshot: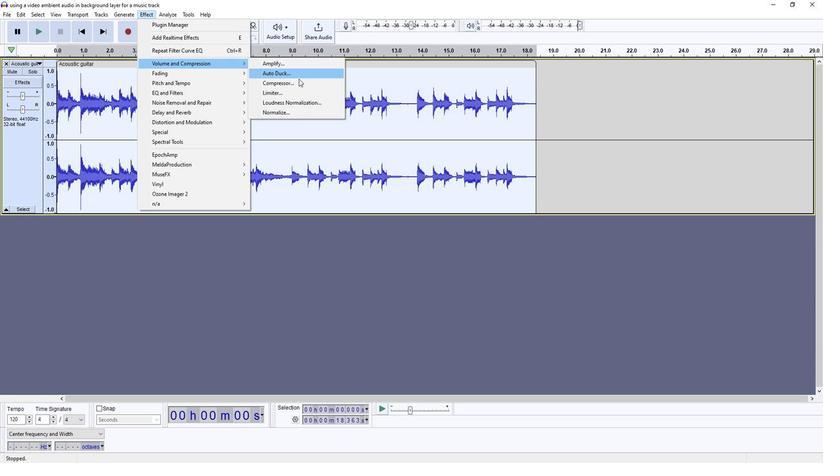 
Action: Mouse pressed left at (298, 83)
Screenshot: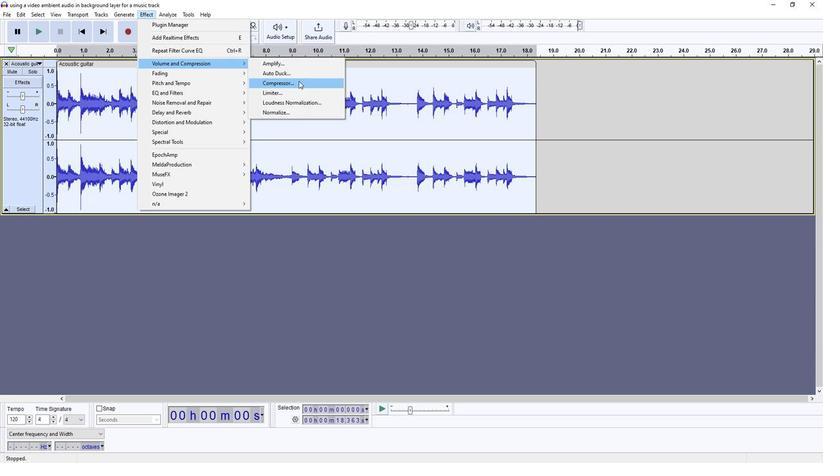 
Action: Mouse moved to (451, 259)
Screenshot: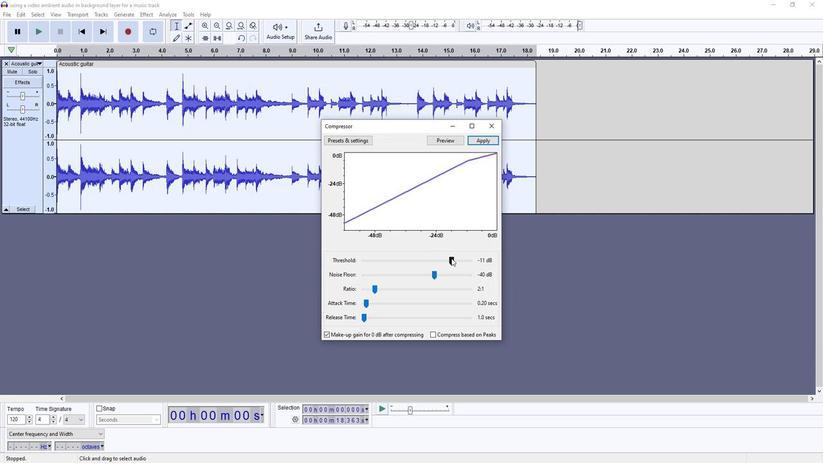 
Action: Mouse pressed left at (451, 259)
Screenshot: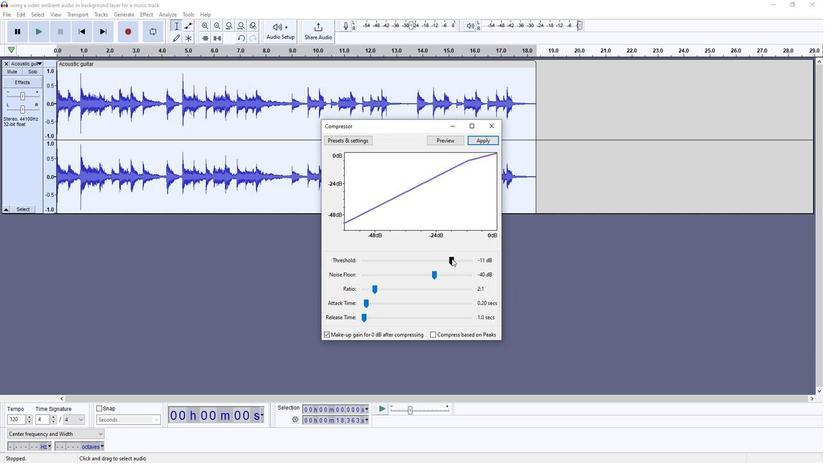 
Action: Mouse moved to (431, 333)
Screenshot: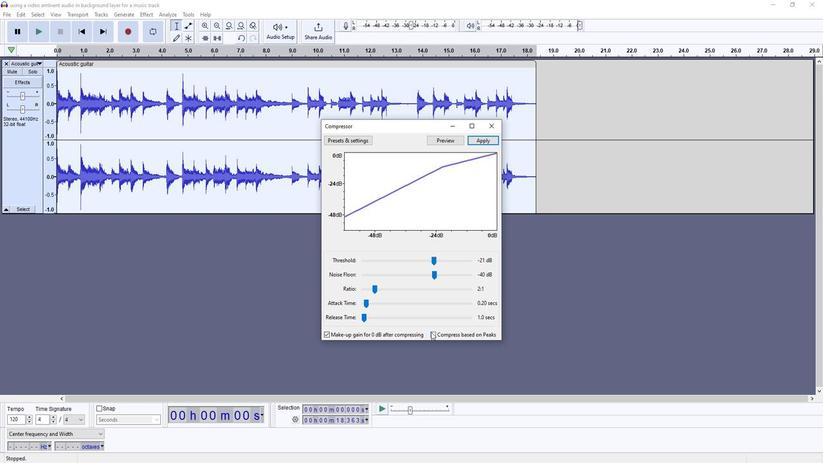 
Action: Mouse pressed left at (431, 333)
Screenshot: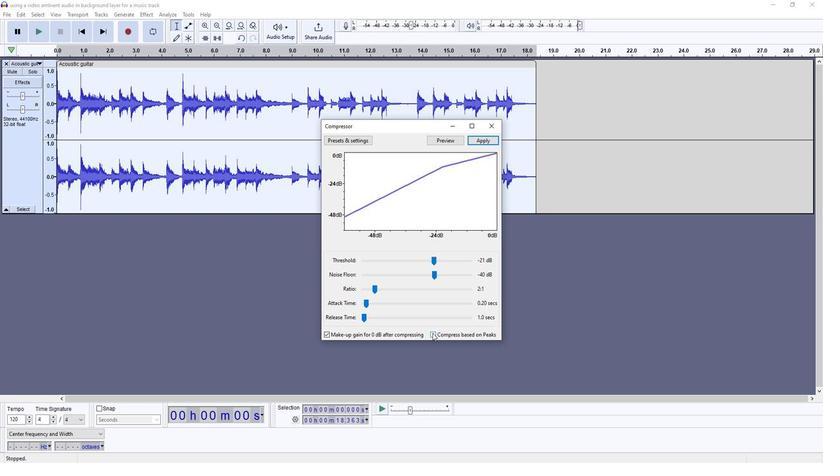 
Action: Mouse moved to (452, 140)
Screenshot: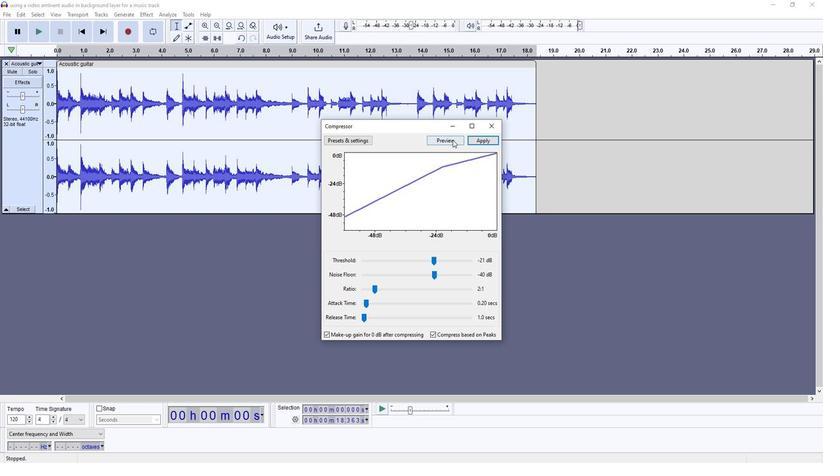 
Action: Mouse pressed left at (452, 140)
Screenshot: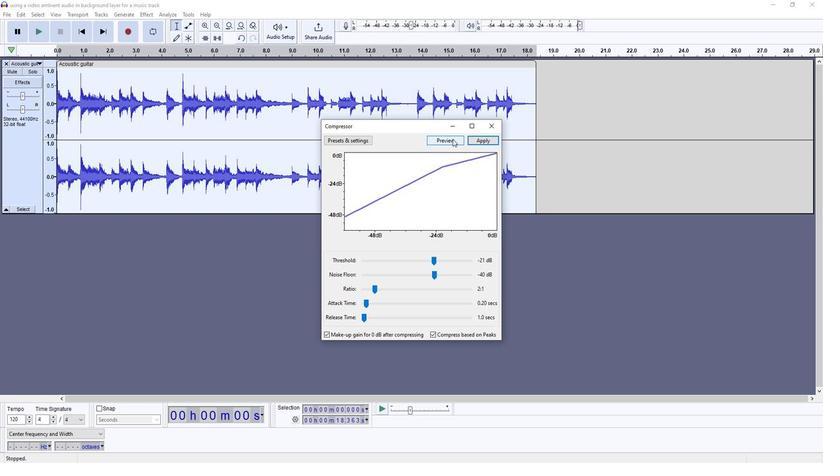 
Action: Mouse moved to (478, 140)
Screenshot: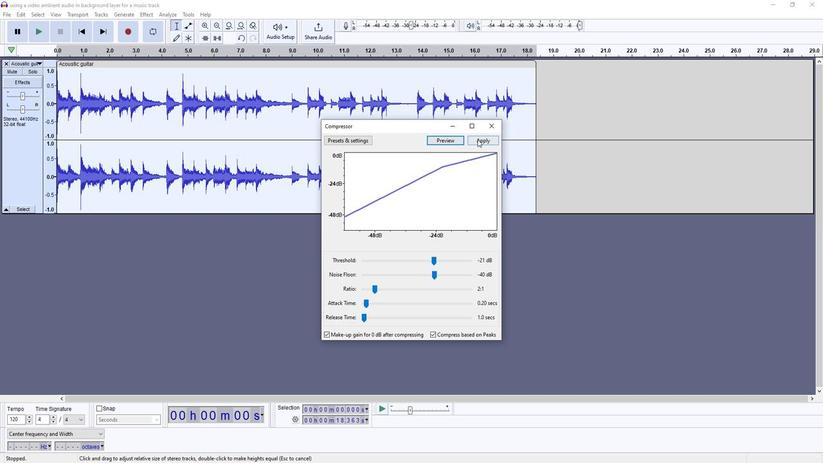 
Action: Mouse pressed left at (478, 140)
Screenshot: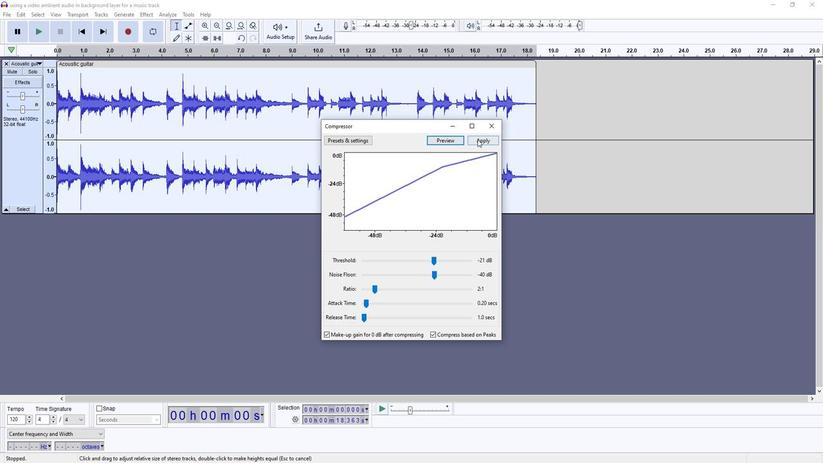 
Action: Mouse moved to (142, 16)
Screenshot: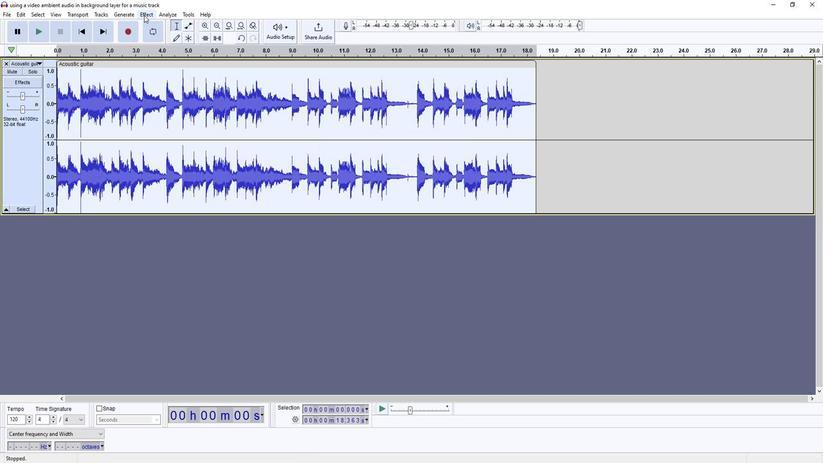 
Action: Mouse pressed left at (142, 16)
Screenshot: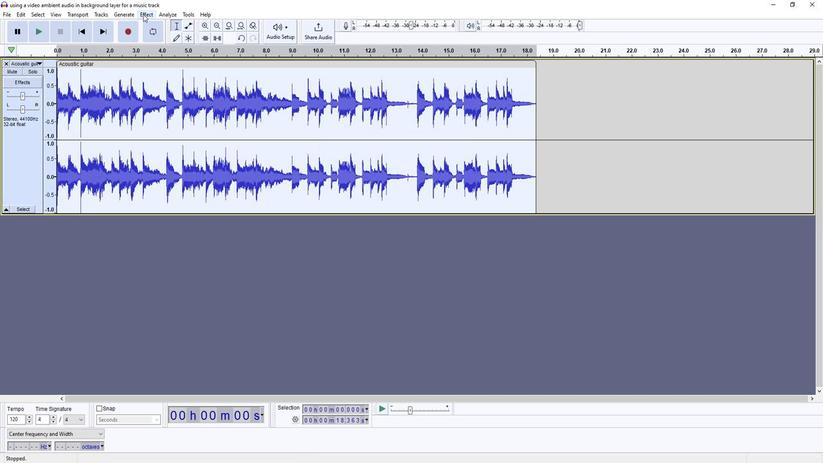 
Action: Mouse moved to (279, 133)
Screenshot: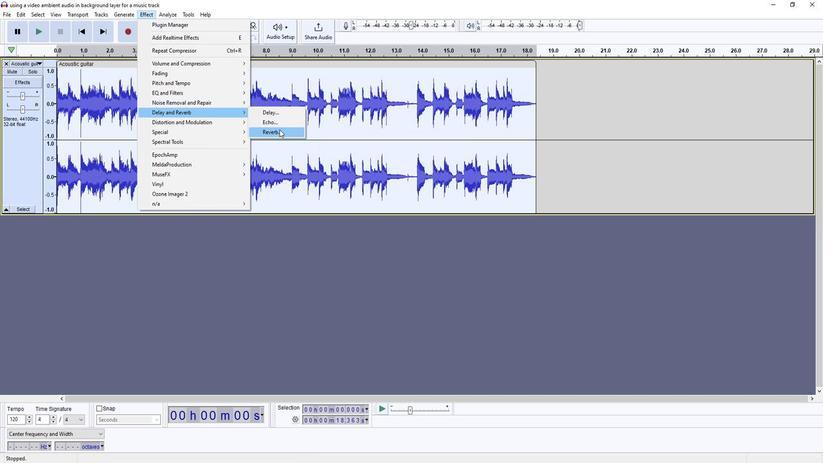 
Action: Mouse pressed left at (279, 133)
Screenshot: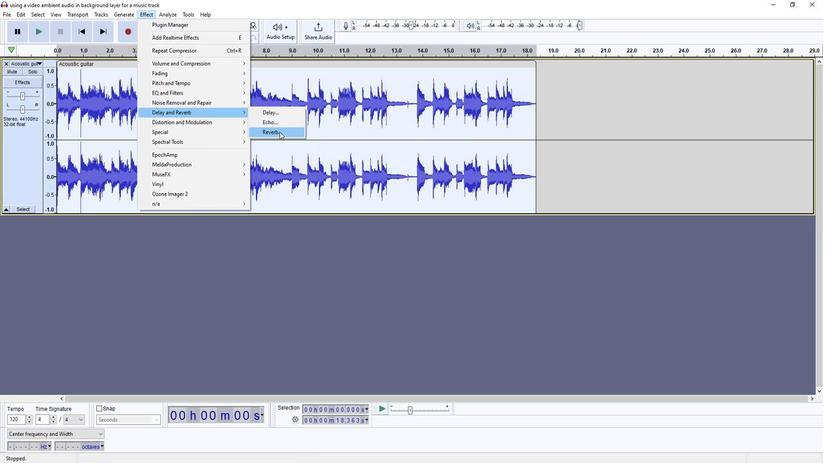 
Action: Mouse moved to (424, 164)
Screenshot: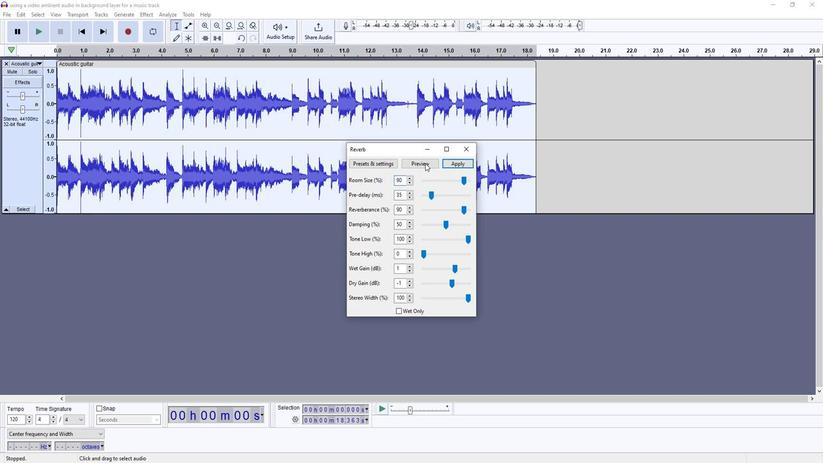 
Action: Mouse pressed left at (424, 164)
Screenshot: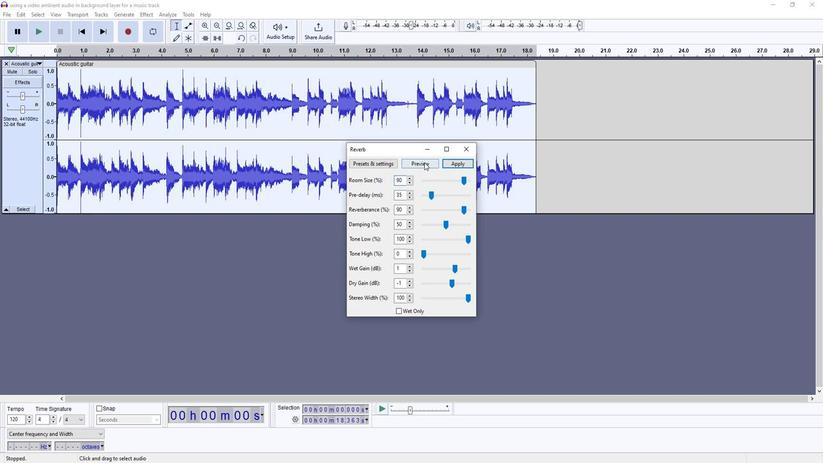 
Action: Mouse moved to (429, 259)
Screenshot: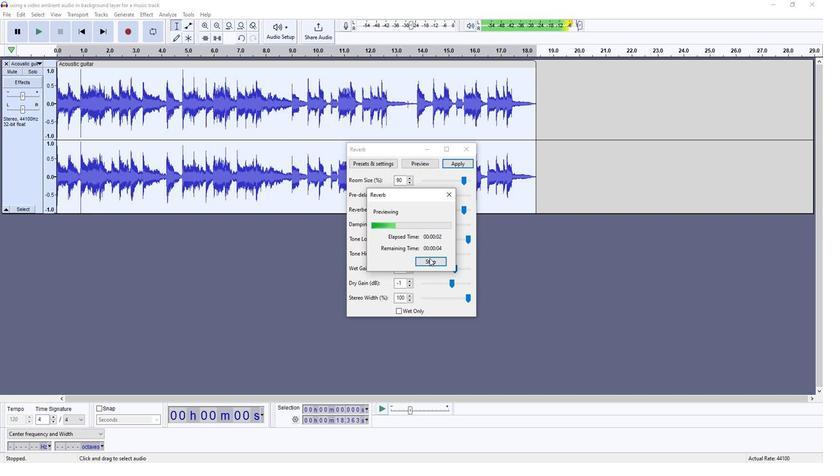 
Action: Mouse pressed left at (429, 259)
Screenshot: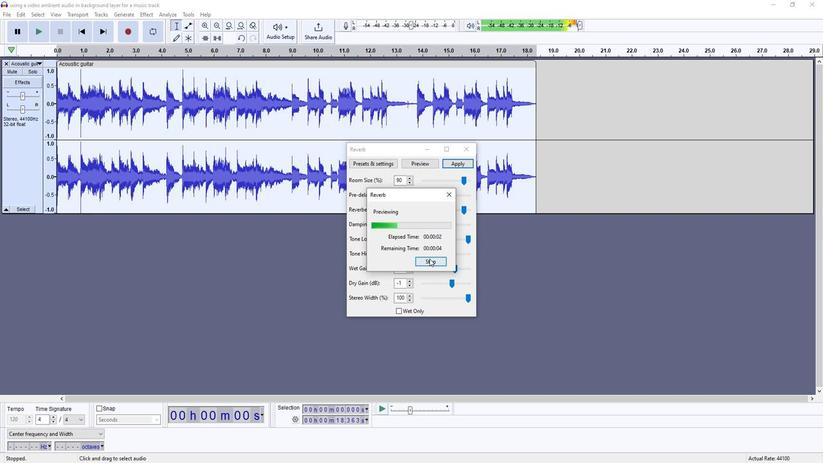 
Action: Mouse moved to (452, 268)
Screenshot: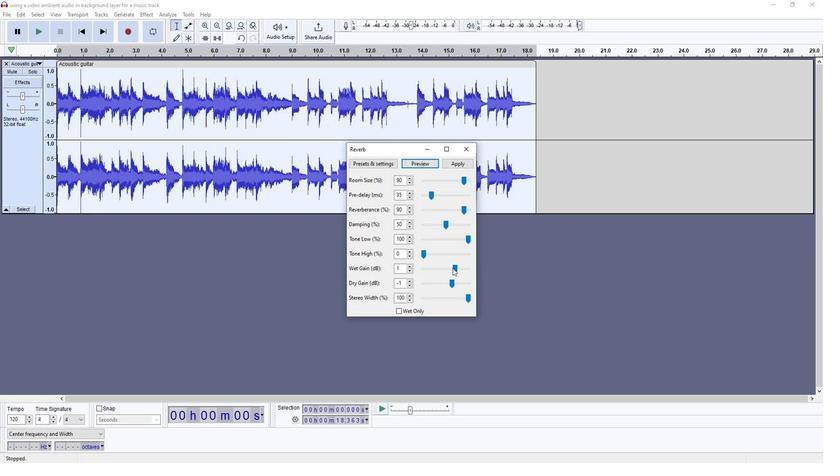 
Action: Mouse pressed left at (452, 268)
Screenshot: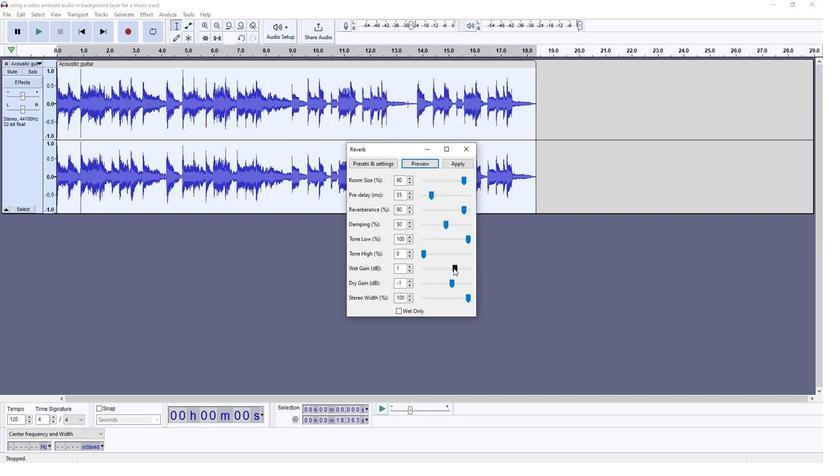 
Action: Mouse moved to (408, 156)
Screenshot: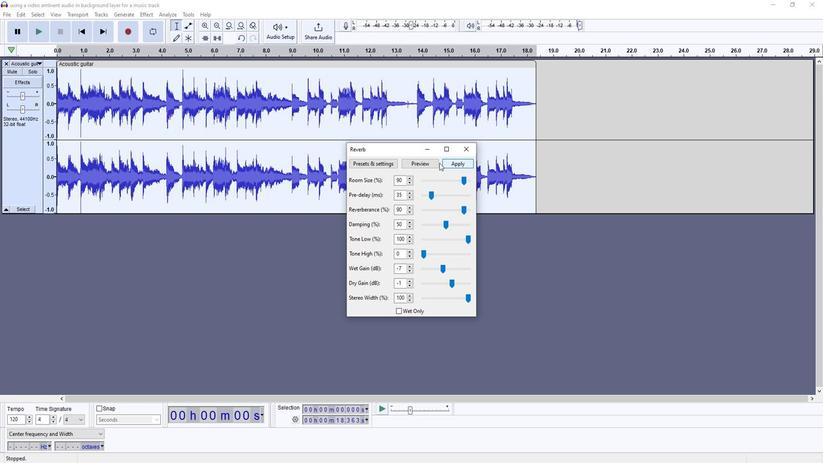 
Action: Mouse pressed left at (408, 156)
Screenshot: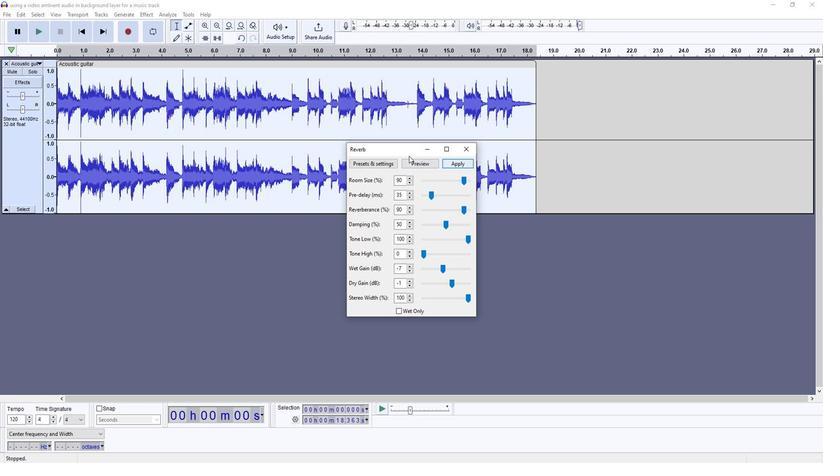 
Action: Mouse moved to (408, 162)
Screenshot: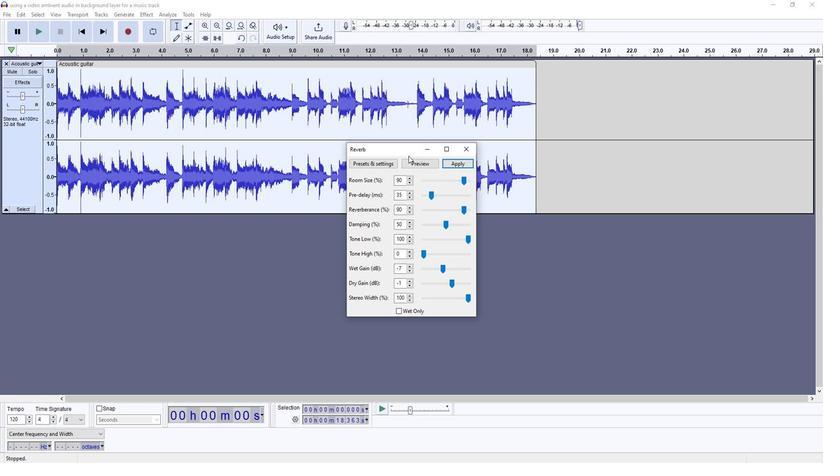 
Action: Mouse pressed left at (408, 162)
Screenshot: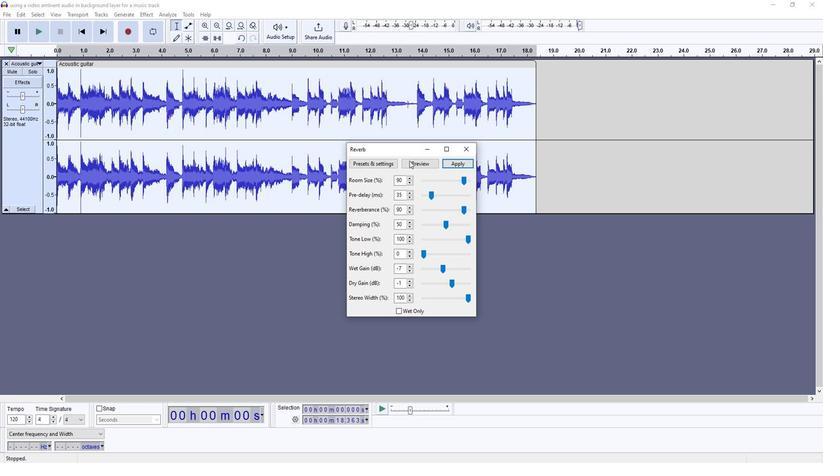 
Action: Mouse moved to (449, 165)
Screenshot: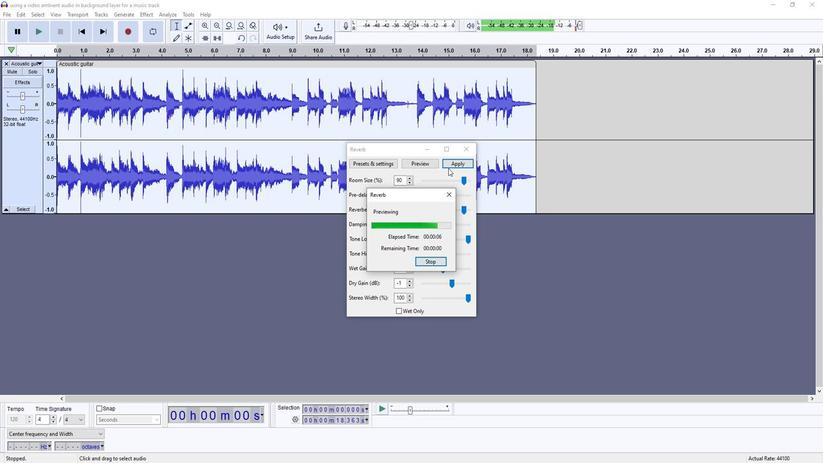 
Action: Mouse pressed left at (449, 165)
Screenshot: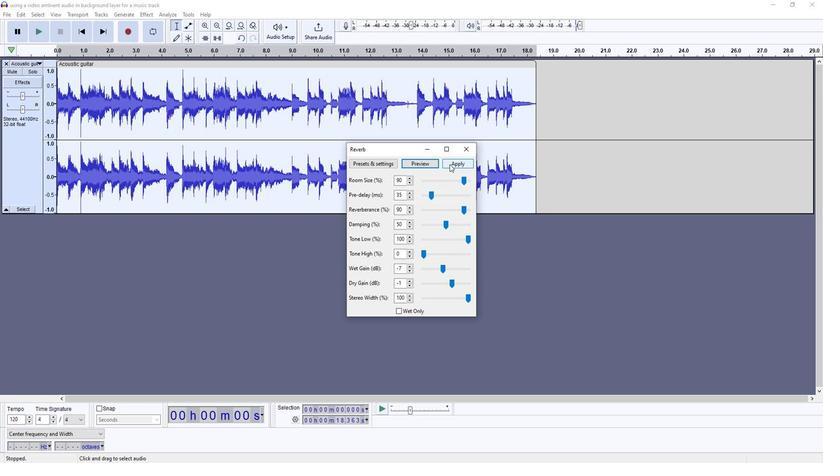 
Action: Mouse moved to (140, 16)
Screenshot: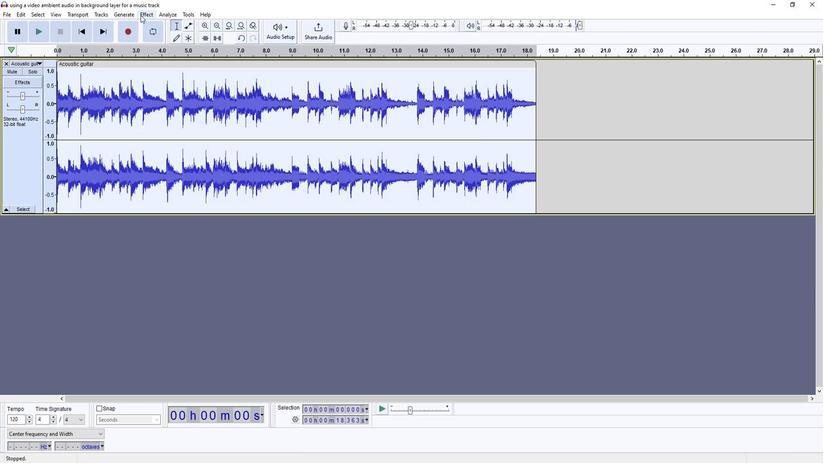 
Action: Mouse pressed left at (140, 16)
Screenshot: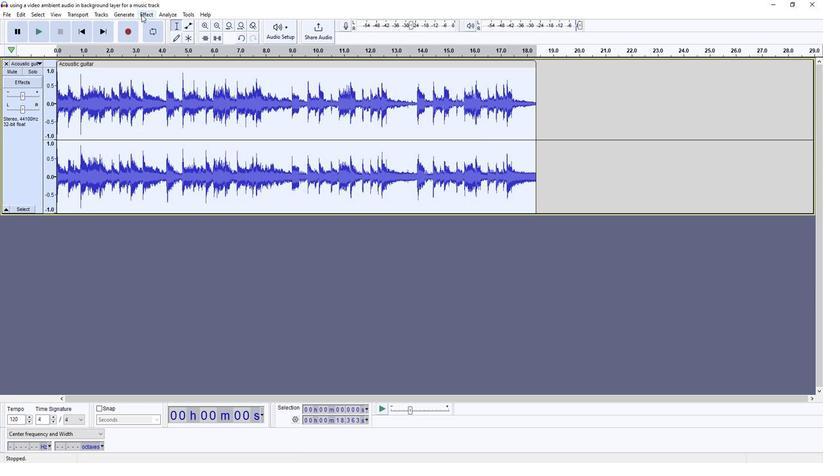 
Action: Mouse moved to (273, 115)
Screenshot: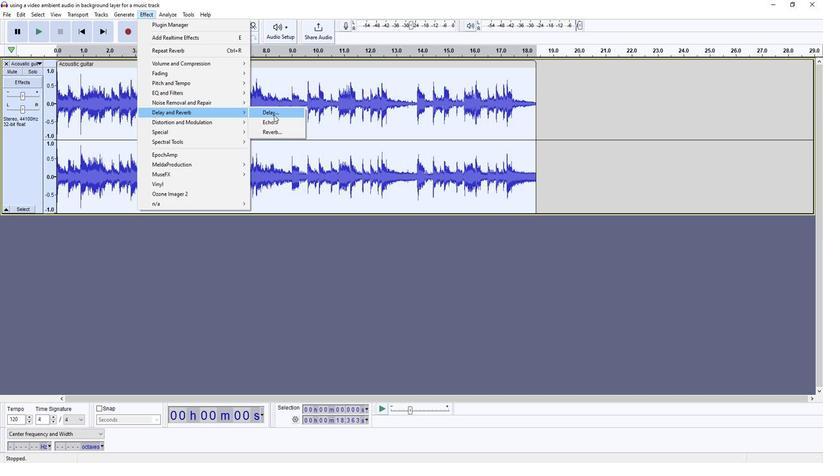 
Action: Mouse pressed left at (273, 115)
Screenshot: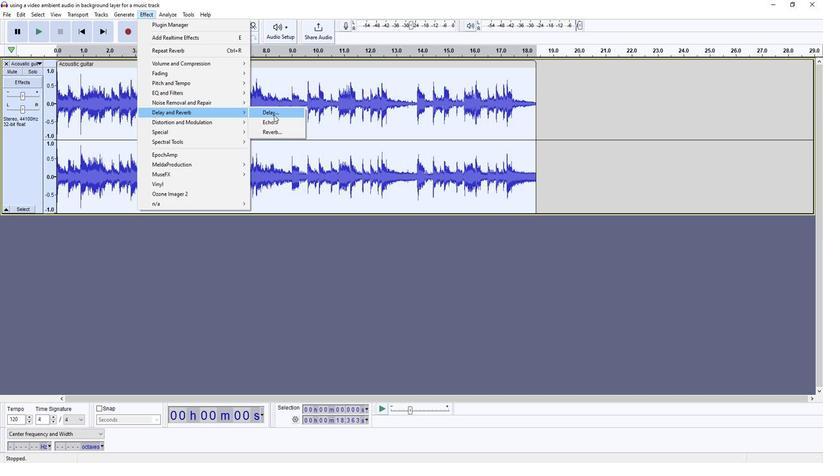 
Action: Mouse moved to (470, 185)
Screenshot: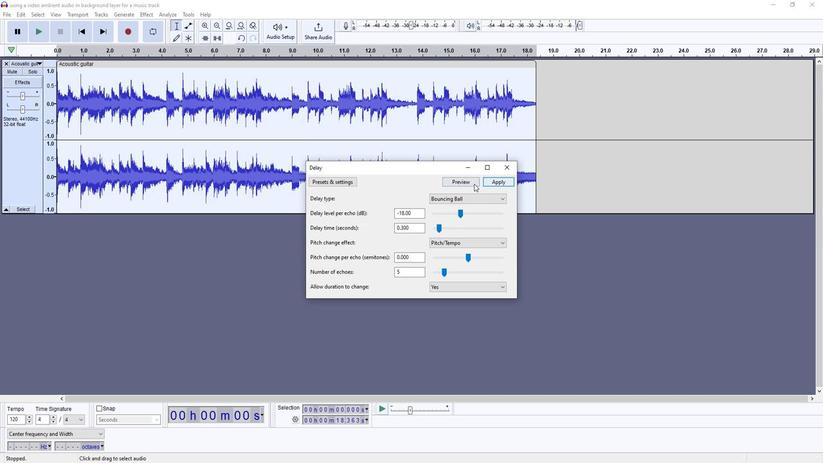 
Action: Mouse pressed left at (470, 185)
Screenshot: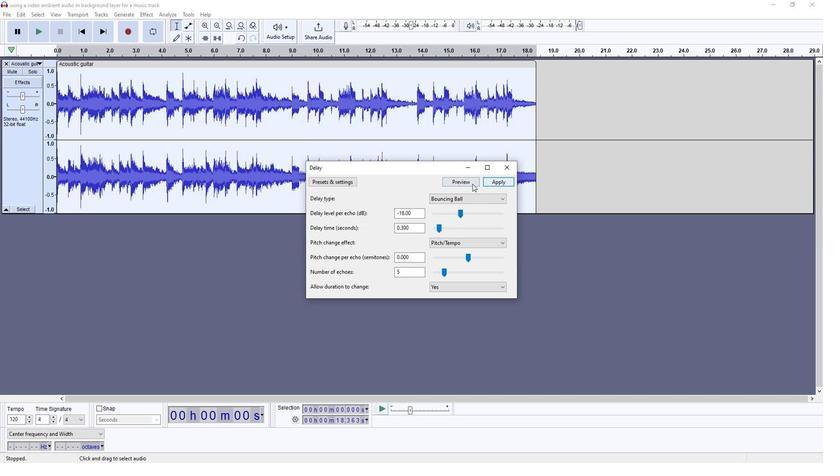 
Action: Mouse moved to (436, 259)
Screenshot: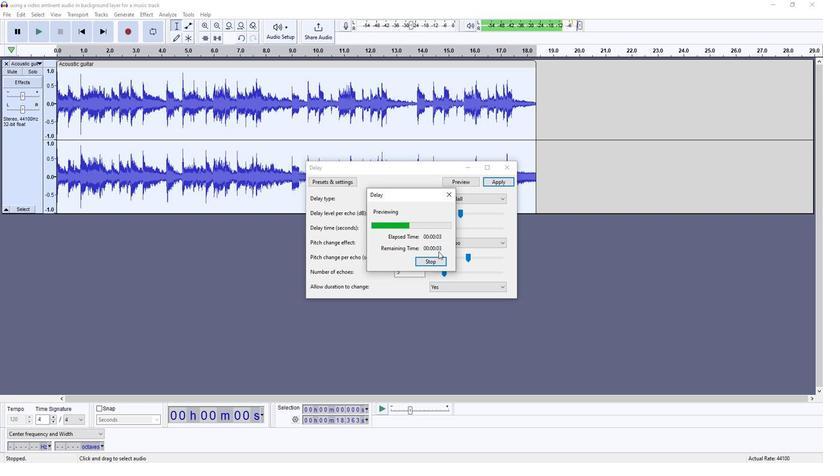 
Action: Mouse pressed left at (436, 259)
Screenshot: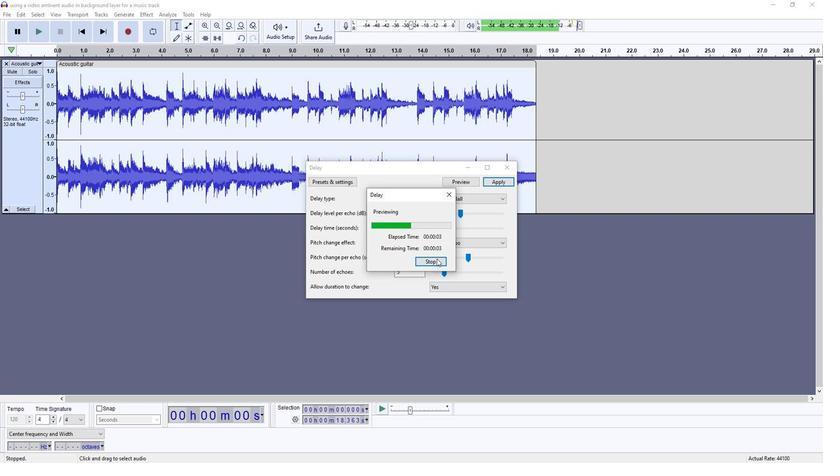 
Action: Mouse moved to (489, 184)
Screenshot: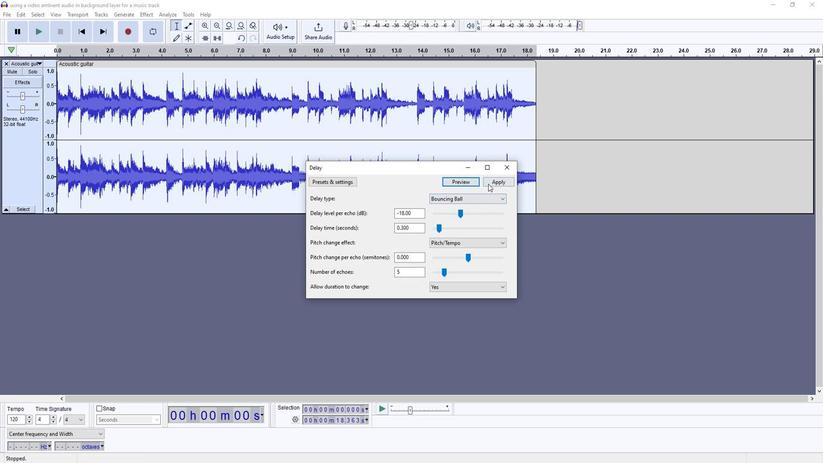 
Action: Mouse pressed left at (489, 184)
Screenshot: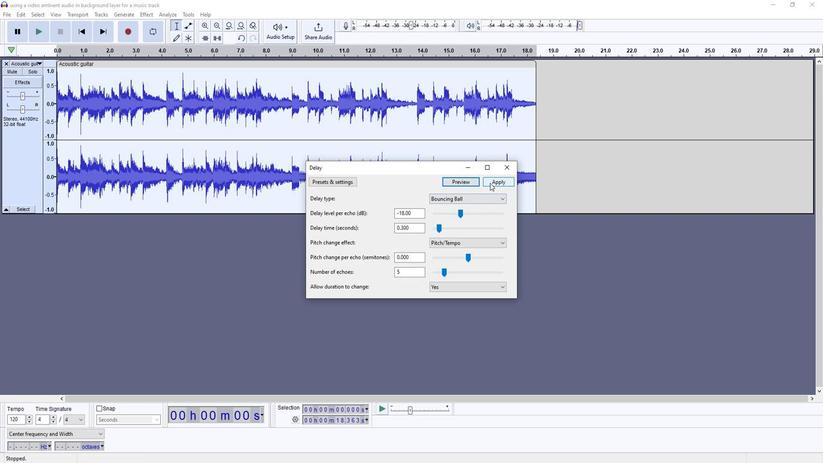 
Action: Mouse moved to (39, 33)
Screenshot: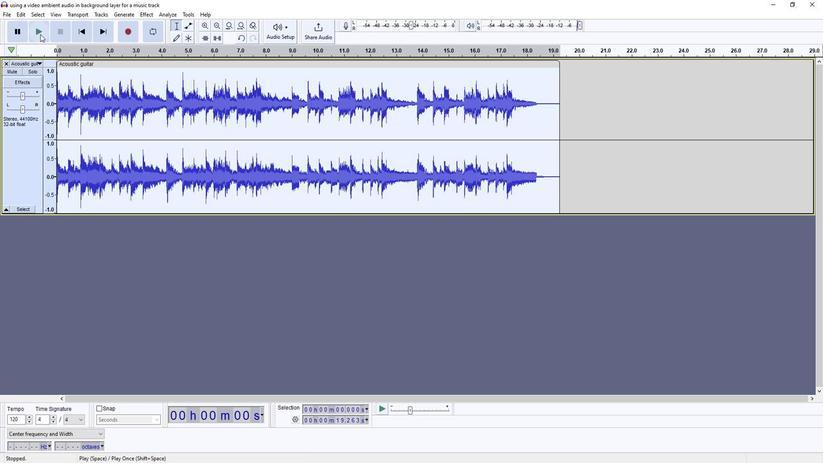 
Action: Mouse pressed left at (39, 33)
Screenshot: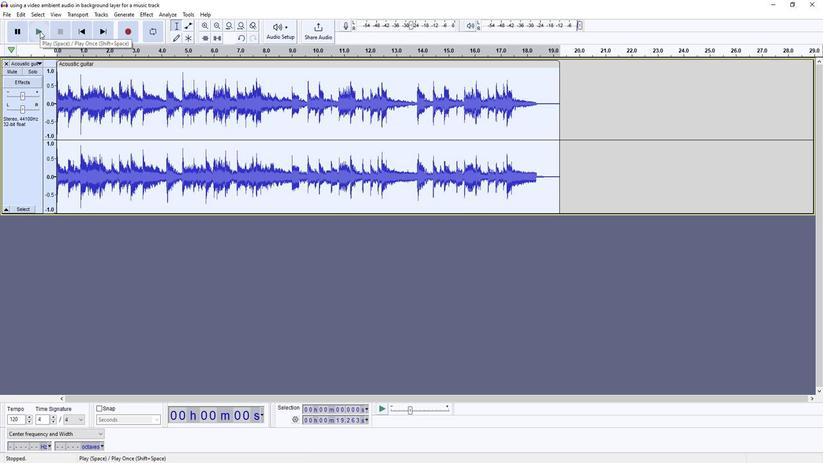 
Action: Mouse moved to (55, 32)
Screenshot: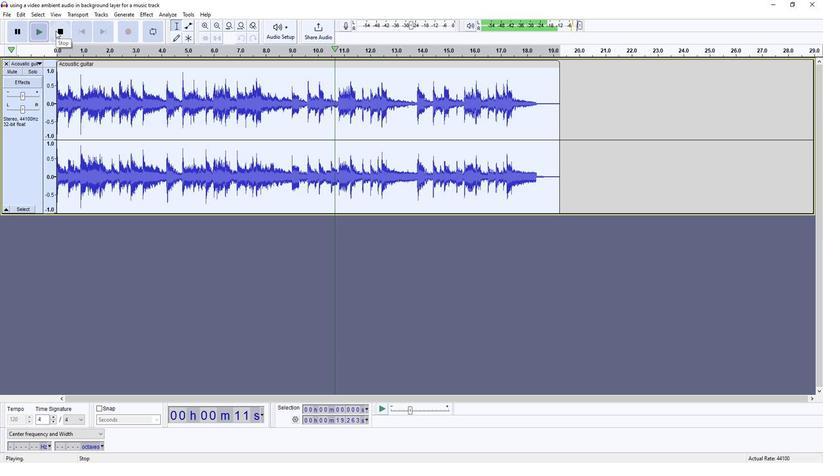 
Action: Mouse pressed left at (55, 32)
Screenshot: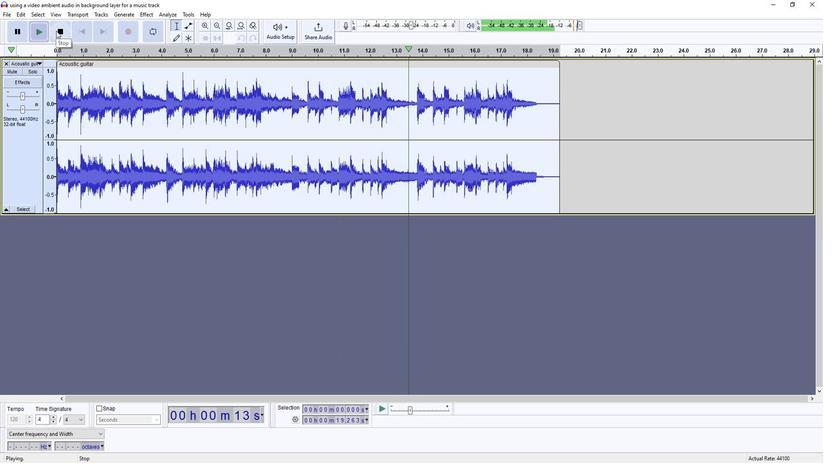 
Action: Mouse moved to (4, 18)
Screenshot: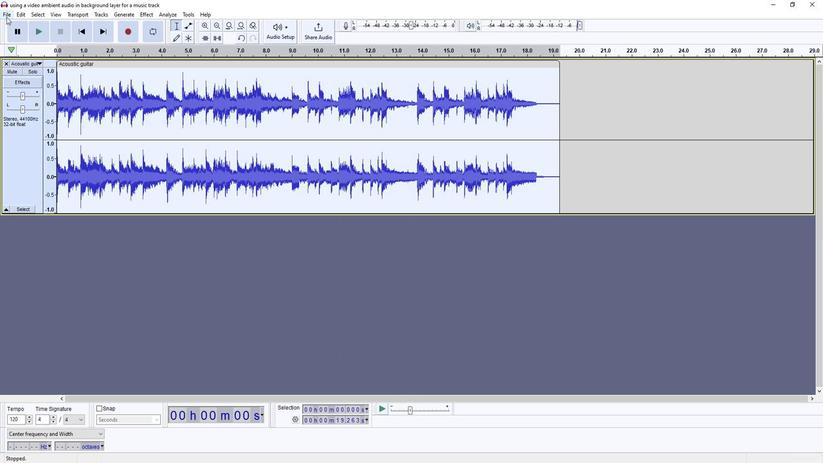 
Action: Mouse pressed left at (4, 18)
Screenshot: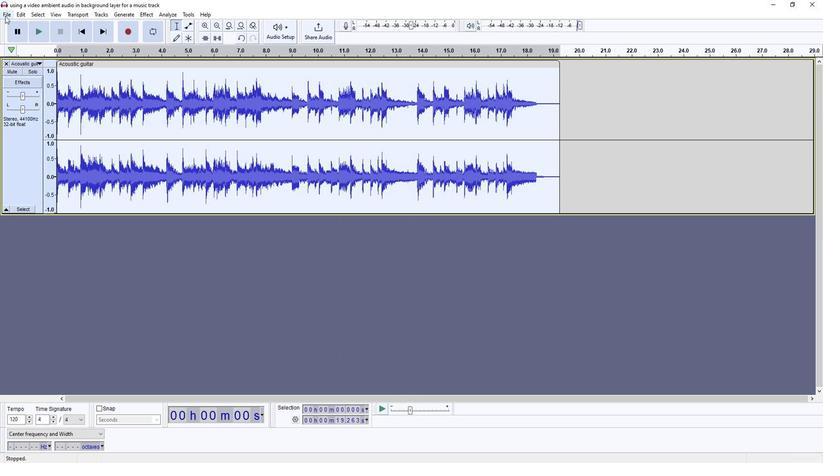 
Action: Mouse moved to (140, 77)
Screenshot: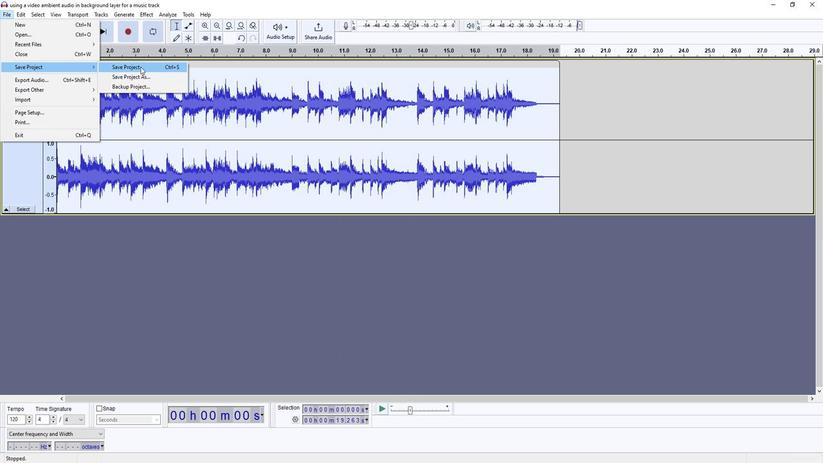 
Action: Mouse pressed left at (140, 77)
Screenshot: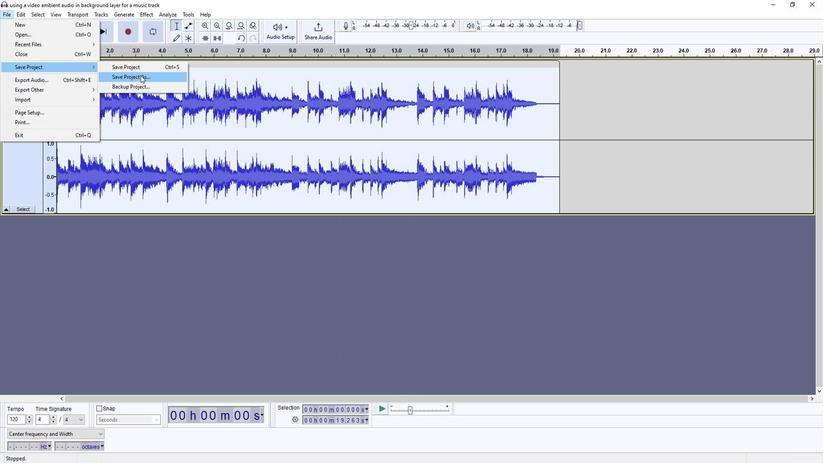 
Action: Key pressed <Key.backspace>mixin<Key.backspace><Key.backspace><Key.space>a<Key.space>guir<Key.backspace>tar<Key.space>recording<Key.space>for<Key.space>realistic<Key.space>
Screenshot: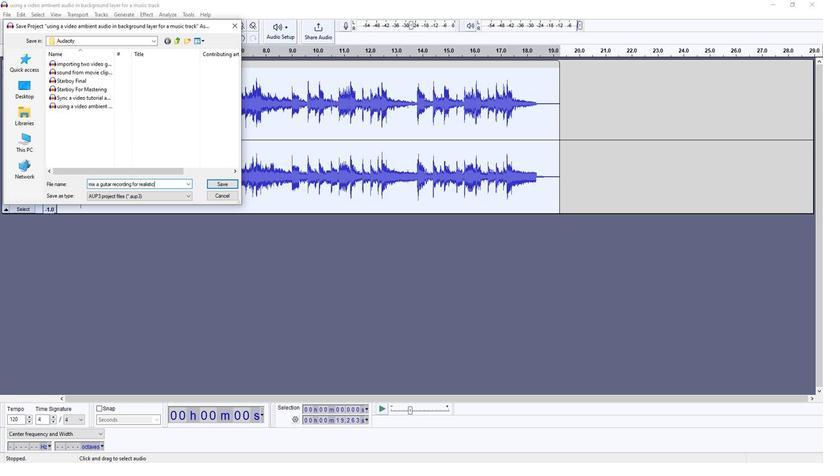 
Action: Mouse moved to (140, 77)
Screenshot: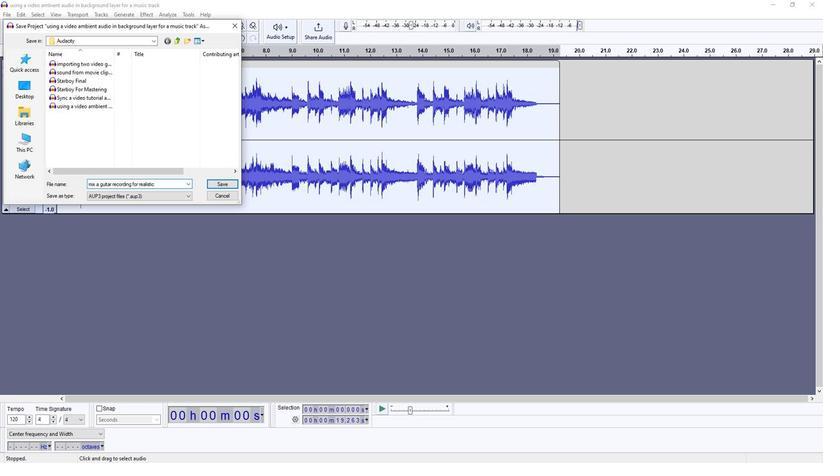 
Action: Key pressed representation
Screenshot: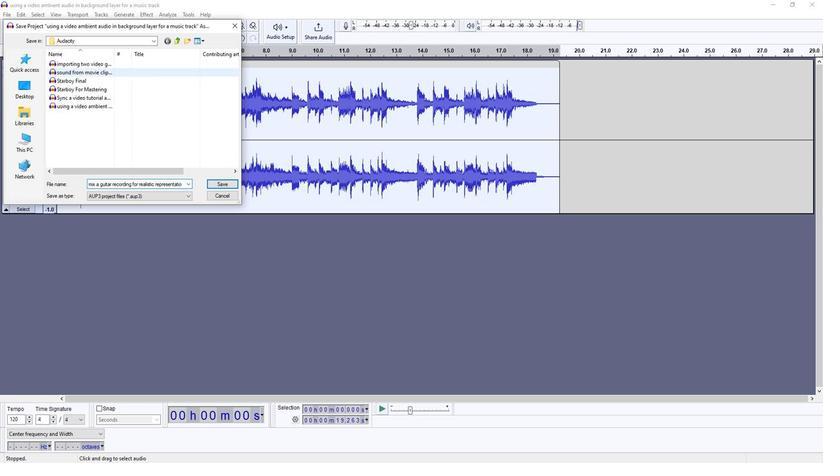 
Action: Mouse moved to (213, 185)
Screenshot: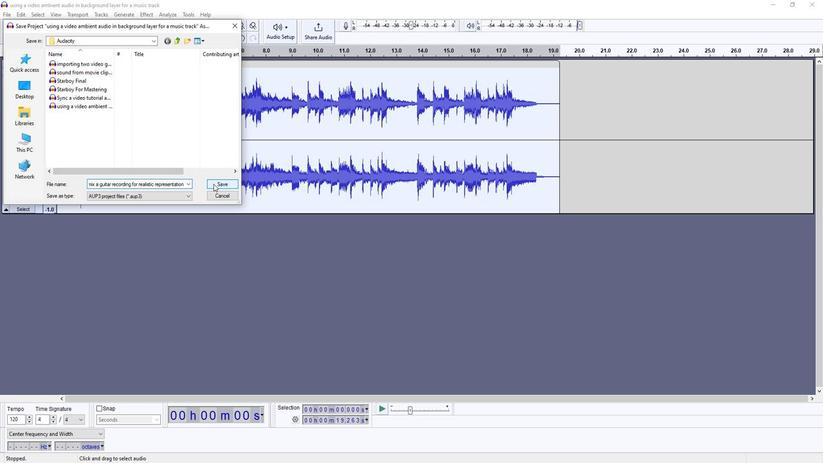 
Action: Mouse pressed left at (213, 185)
Screenshot: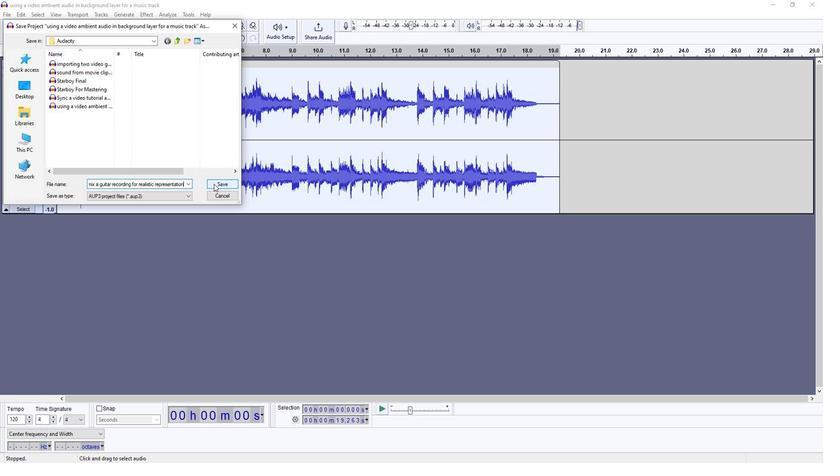 
